 Task: Check all the Calendly integrations.
Action: Mouse moved to (839, 78)
Screenshot: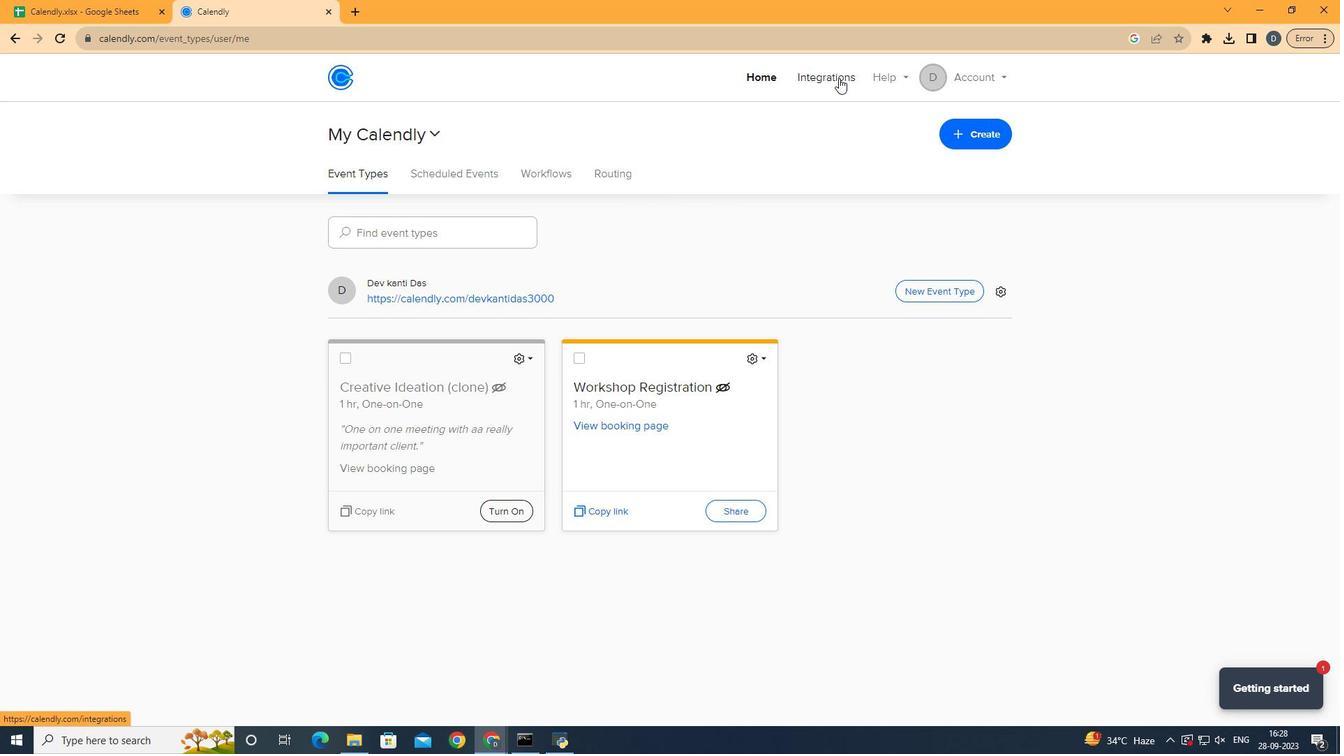 
Action: Mouse pressed left at (839, 78)
Screenshot: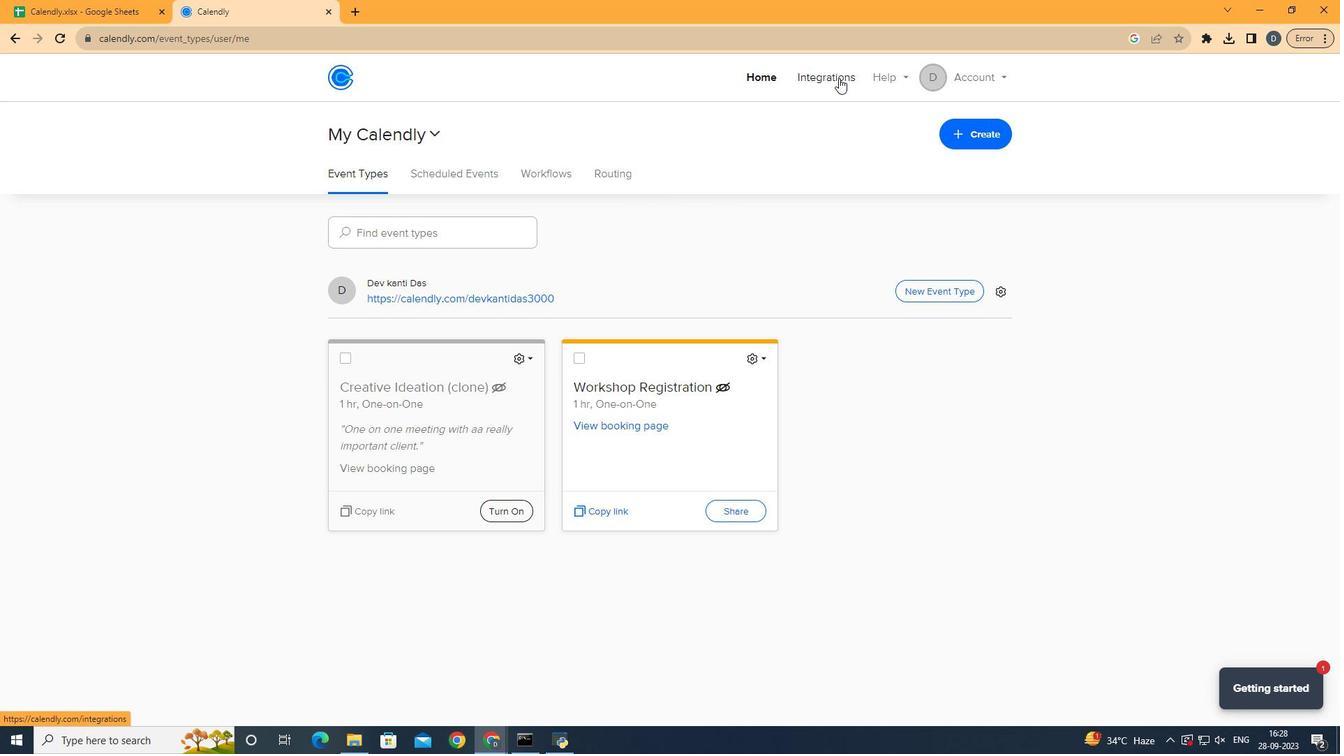
Action: Mouse moved to (497, 386)
Screenshot: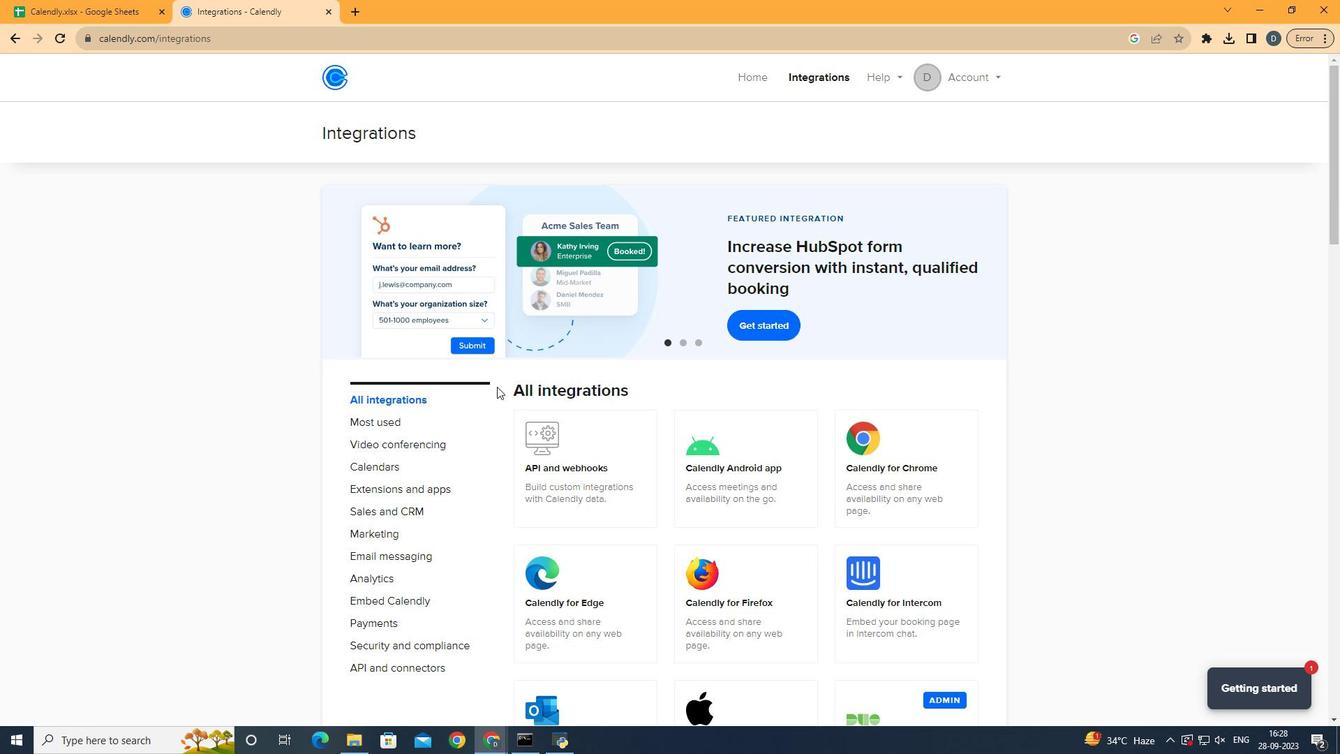 
Action: Mouse scrolled (497, 386) with delta (0, 0)
Screenshot: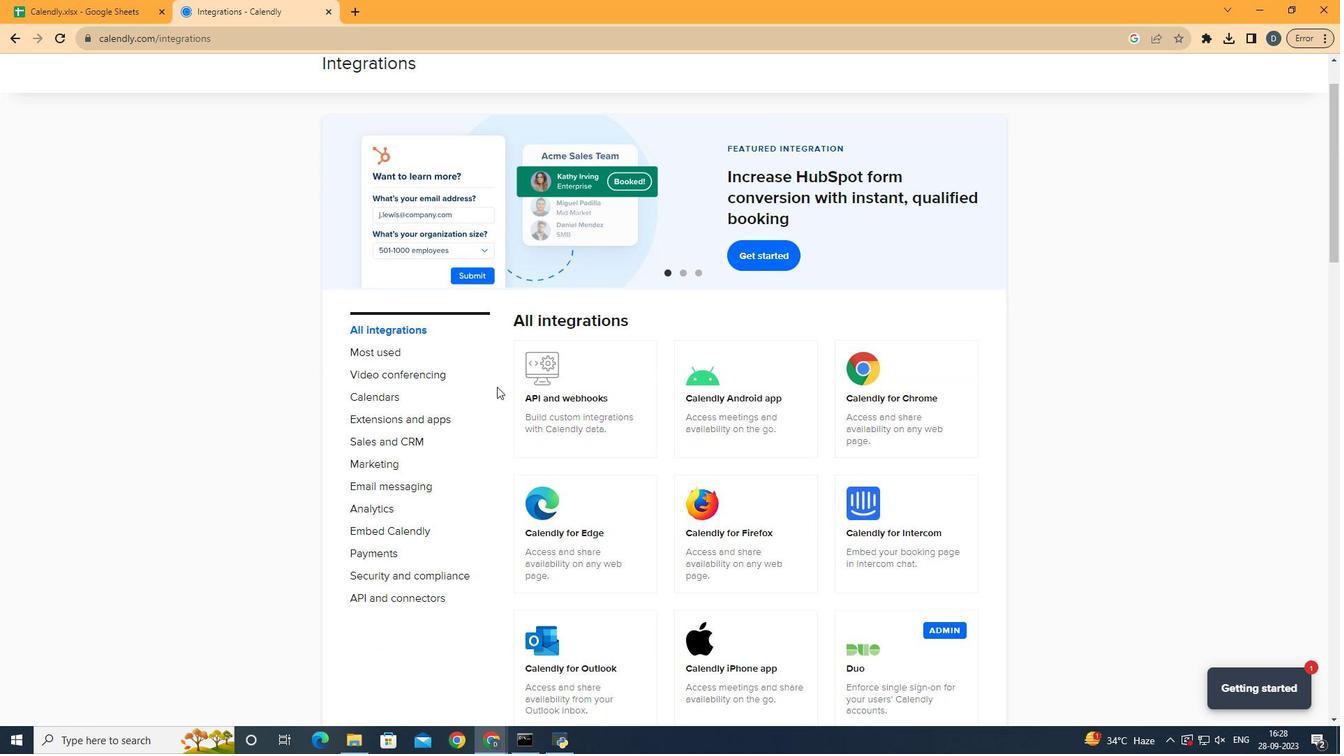 
Action: Mouse moved to (679, 354)
Screenshot: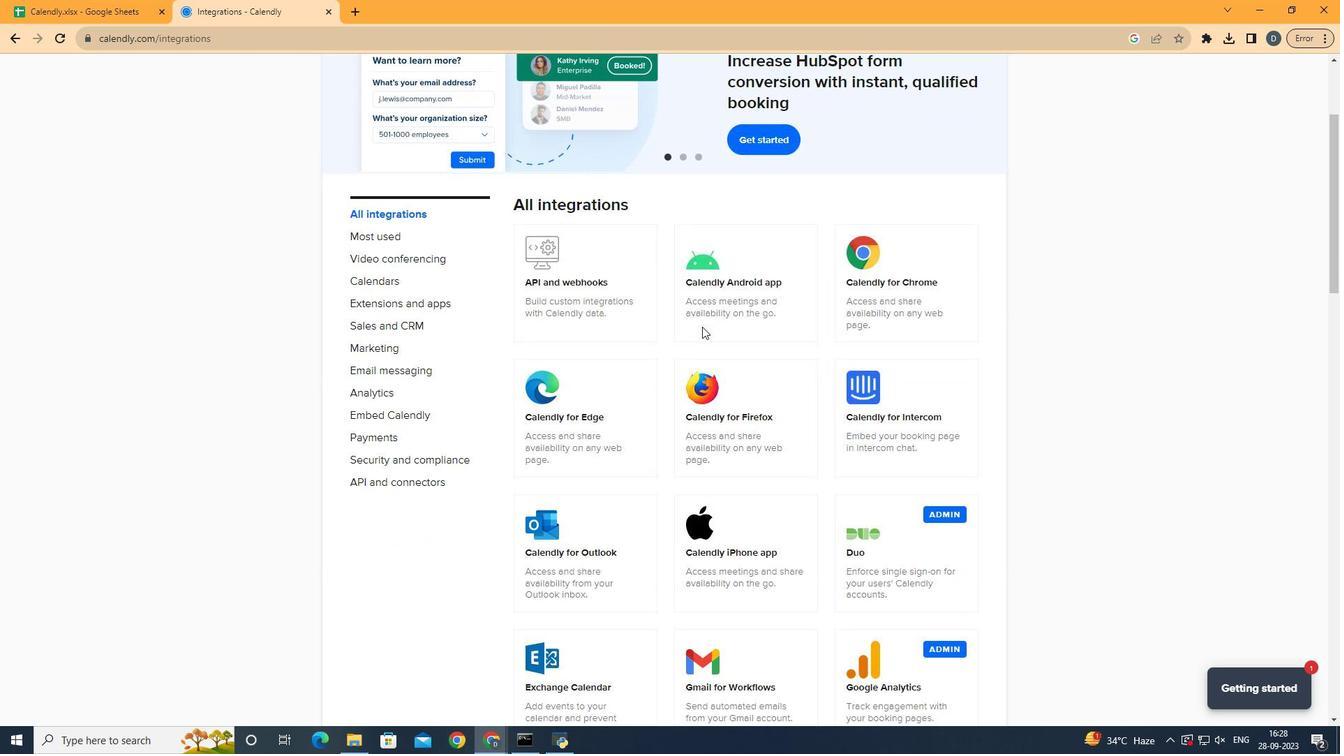 
Action: Mouse scrolled (679, 354) with delta (0, 0)
Screenshot: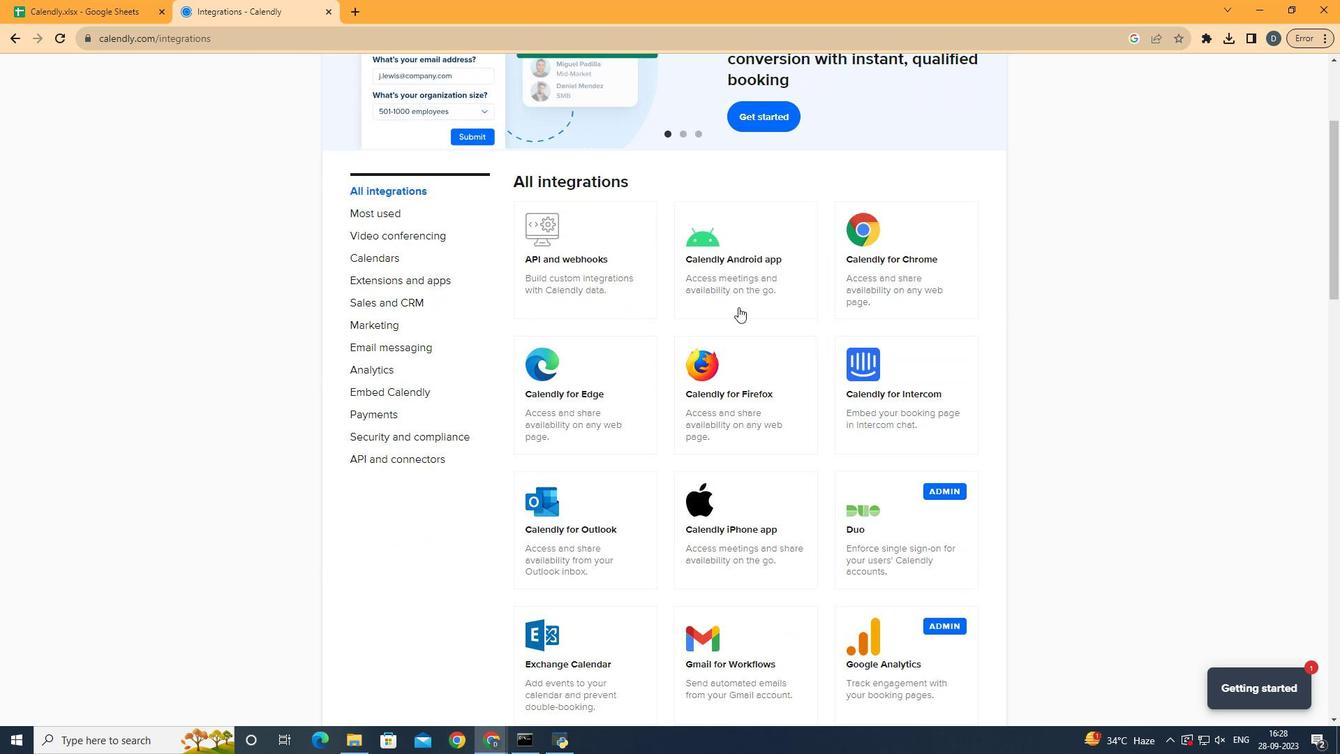 
Action: Mouse moved to (681, 352)
Screenshot: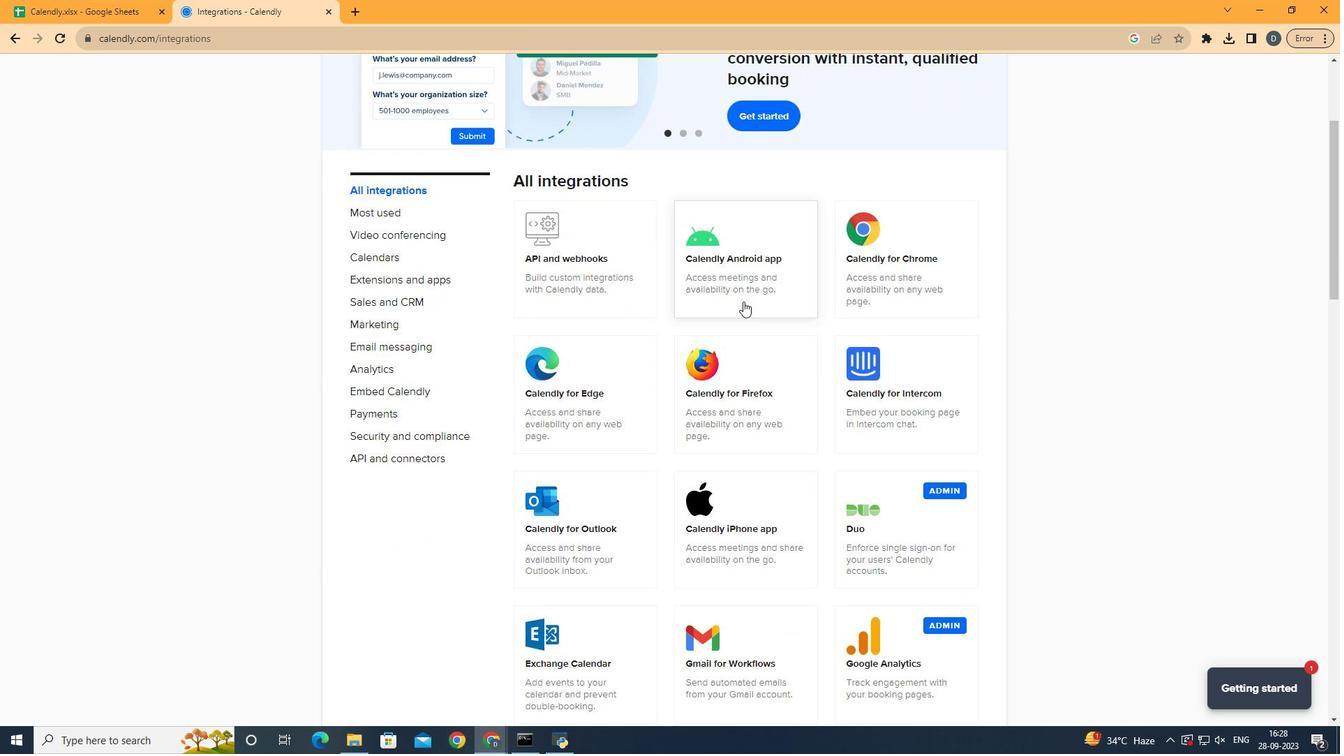
Action: Mouse scrolled (681, 351) with delta (0, 0)
Screenshot: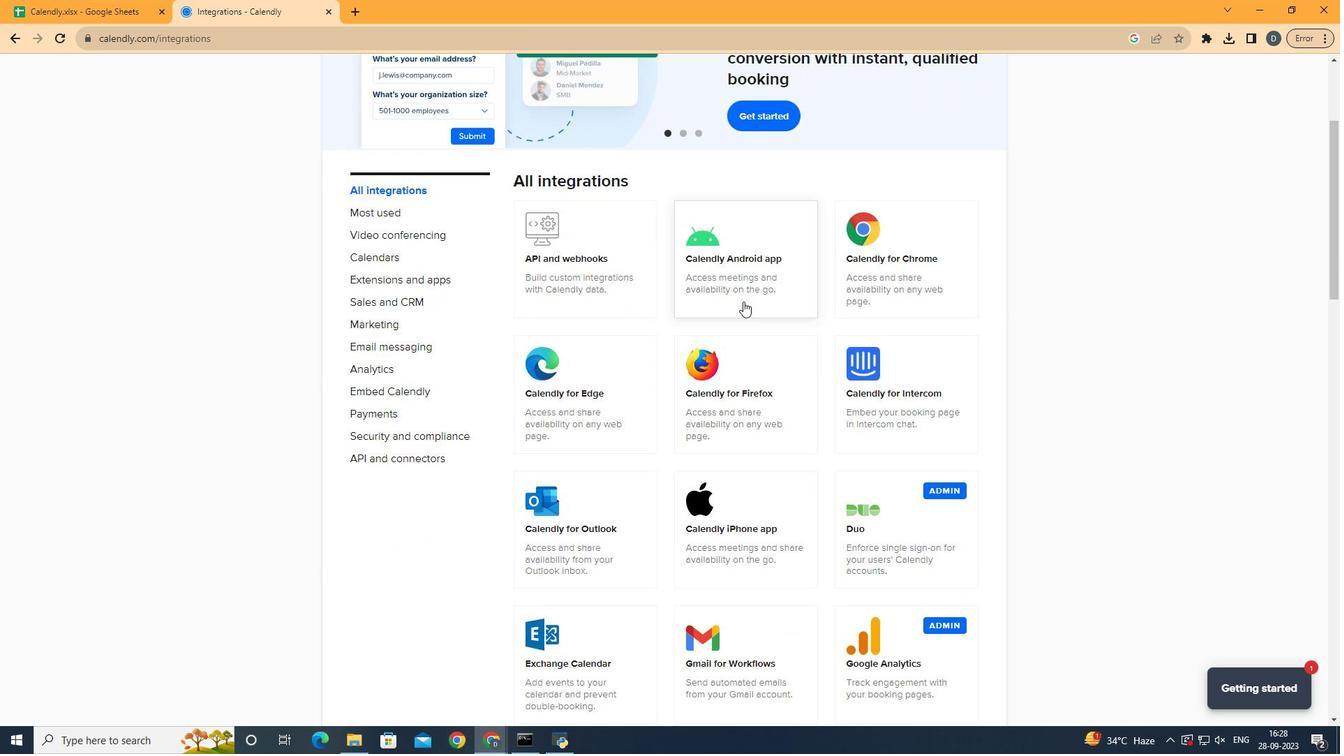 
Action: Mouse moved to (772, 276)
Screenshot: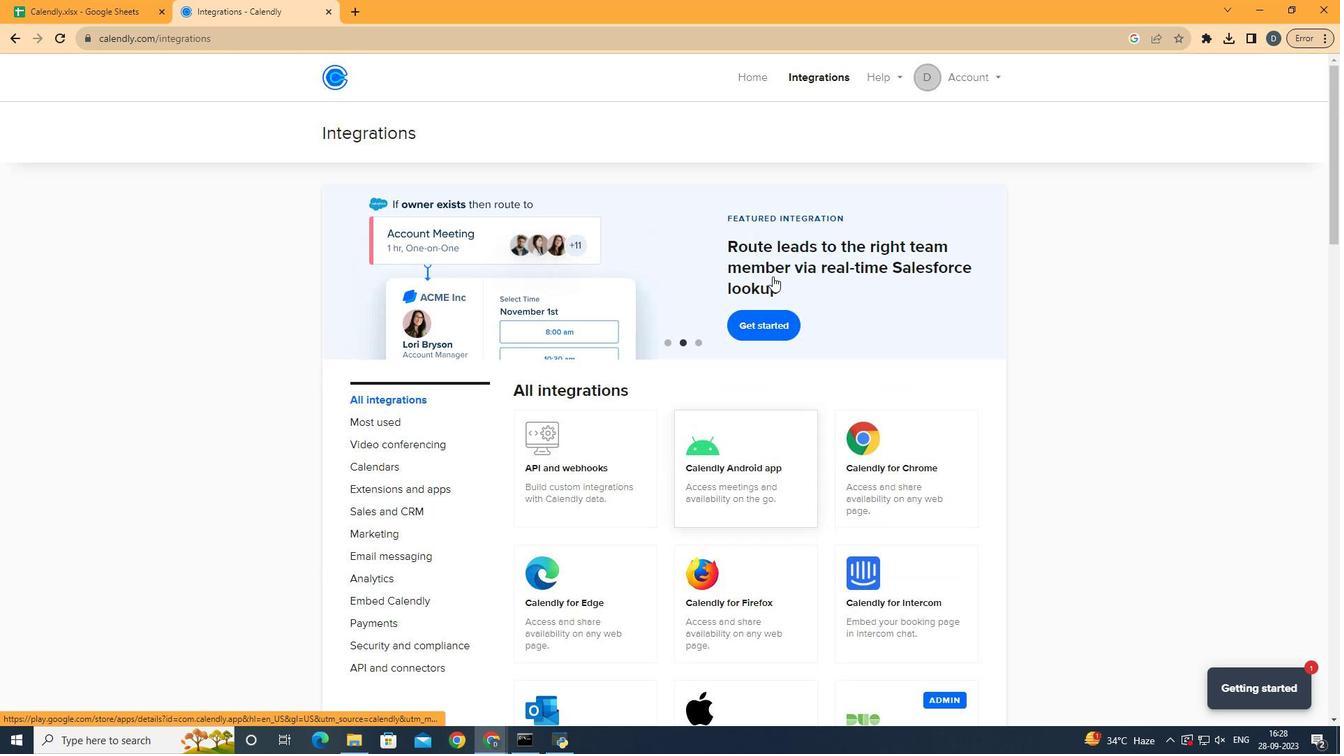
Action: Mouse scrolled (772, 277) with delta (0, 0)
Screenshot: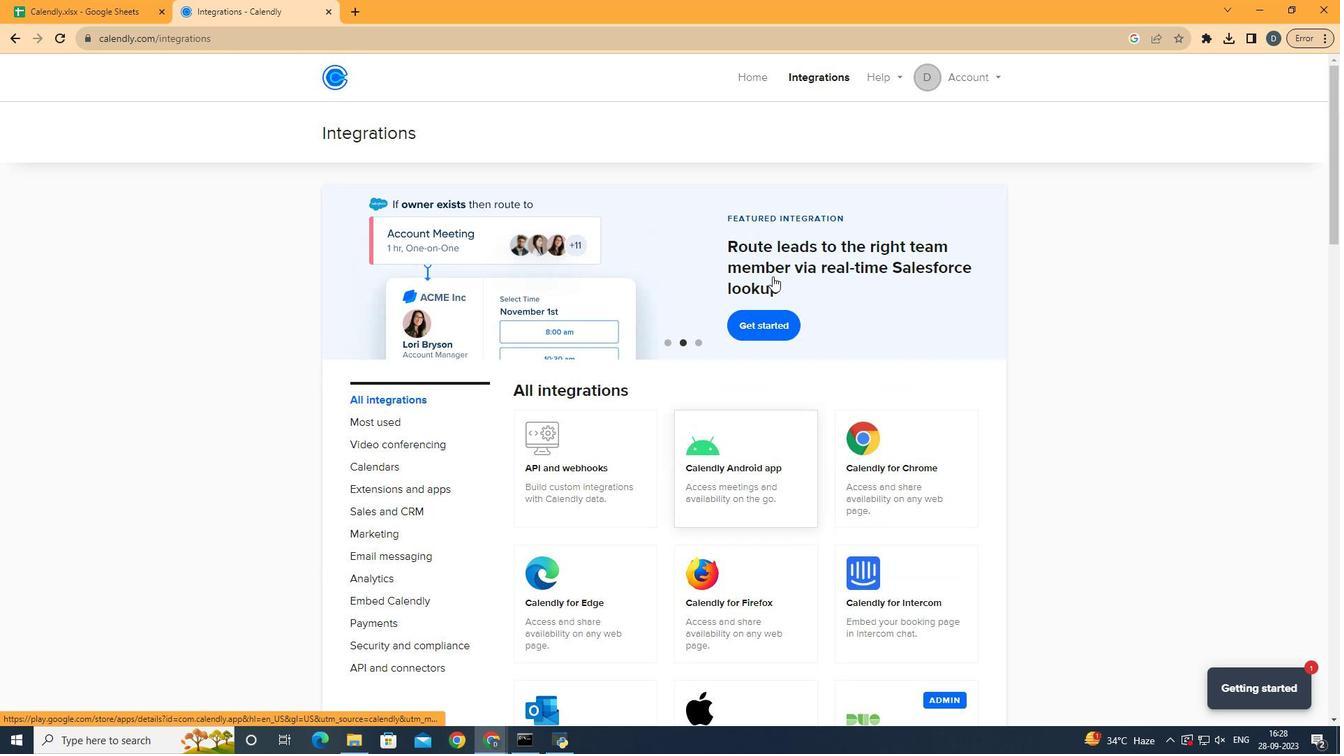 
Action: Mouse scrolled (772, 277) with delta (0, 0)
Screenshot: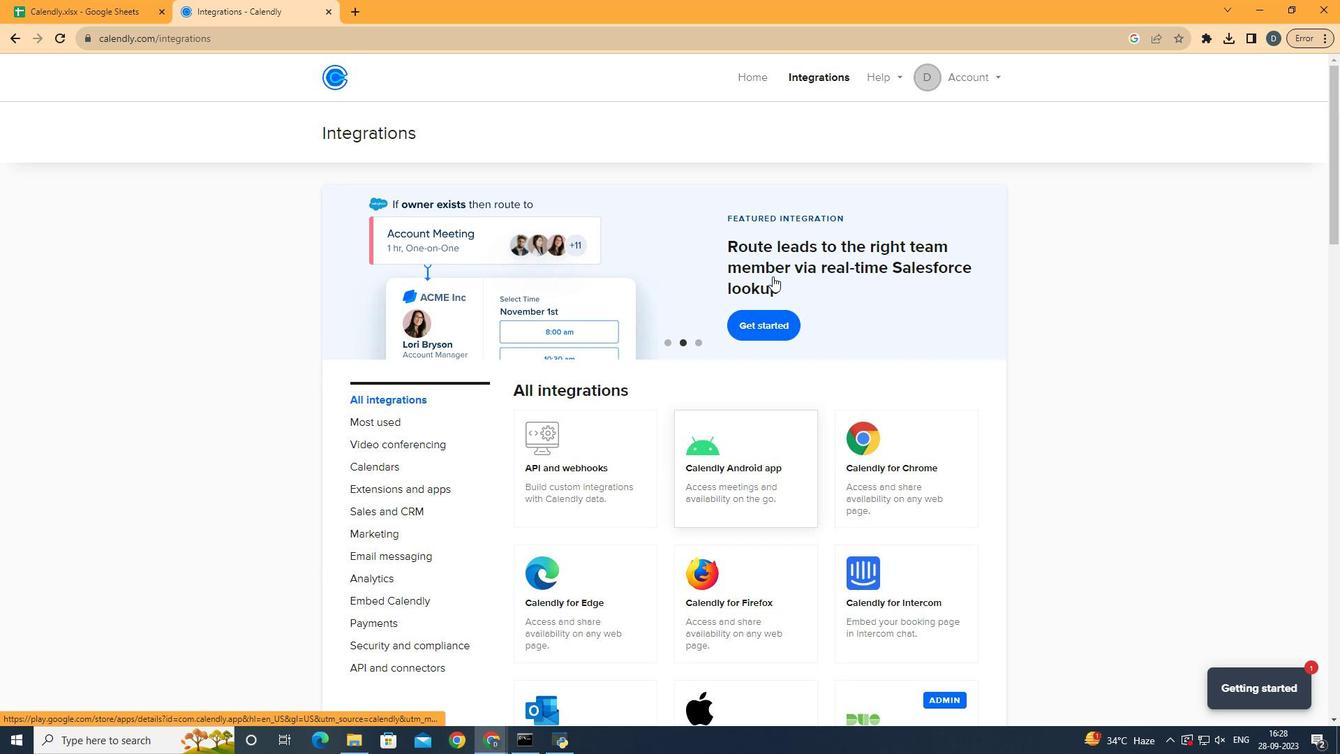 
Action: Mouse scrolled (772, 277) with delta (0, 0)
Screenshot: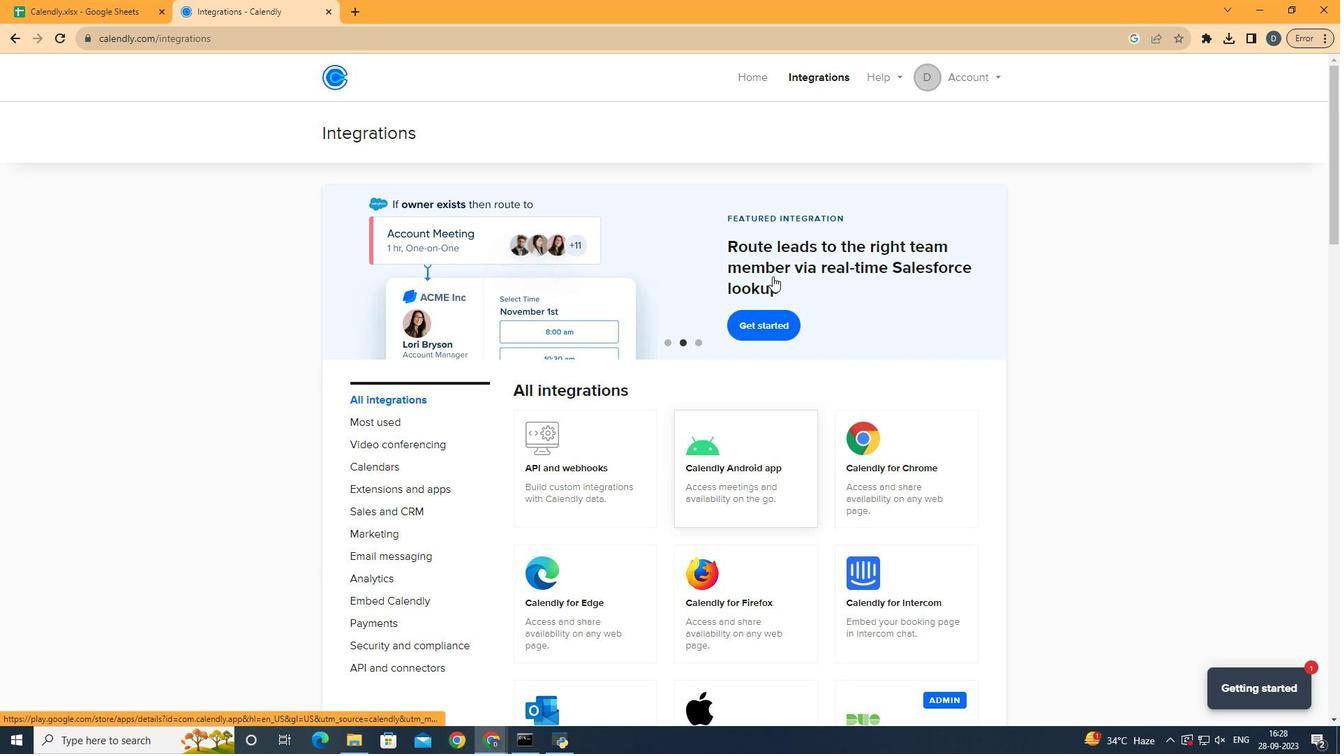 
Action: Mouse moved to (419, 404)
Screenshot: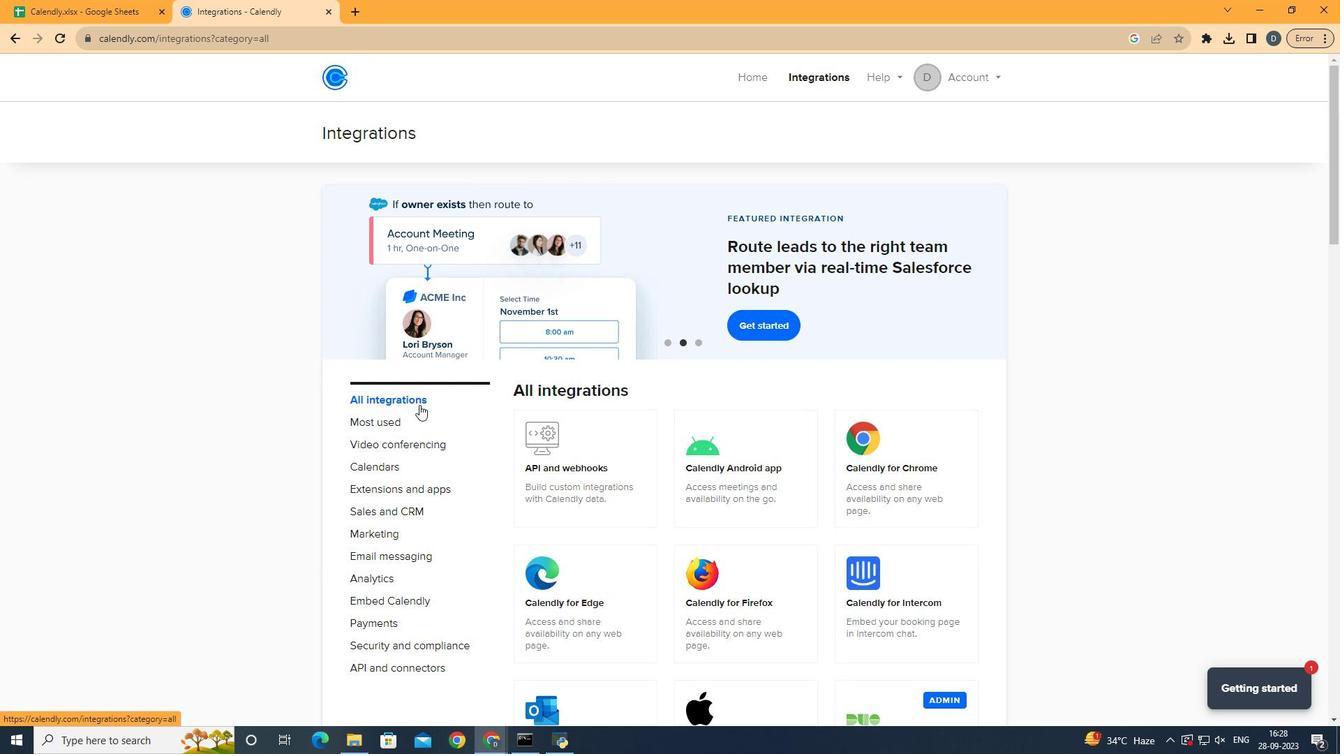 
Action: Mouse pressed left at (419, 404)
Screenshot: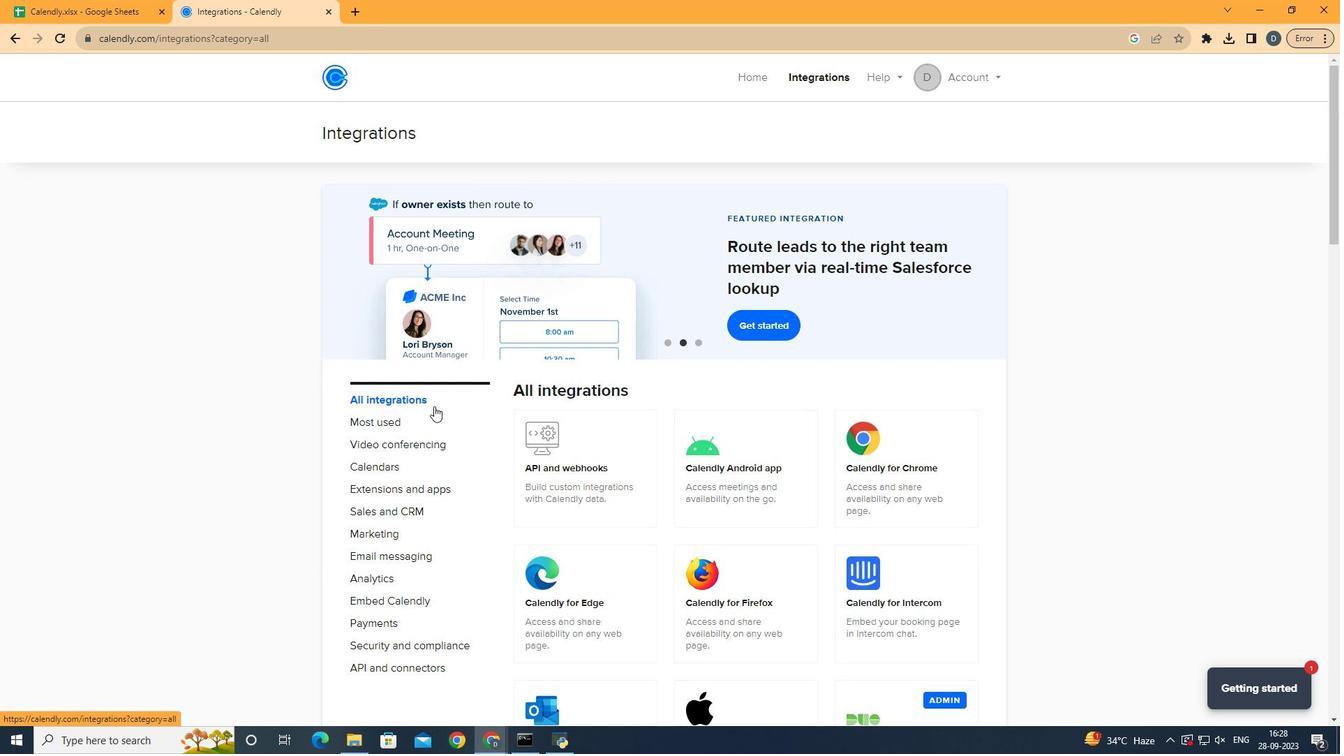 
Action: Mouse moved to (698, 310)
Screenshot: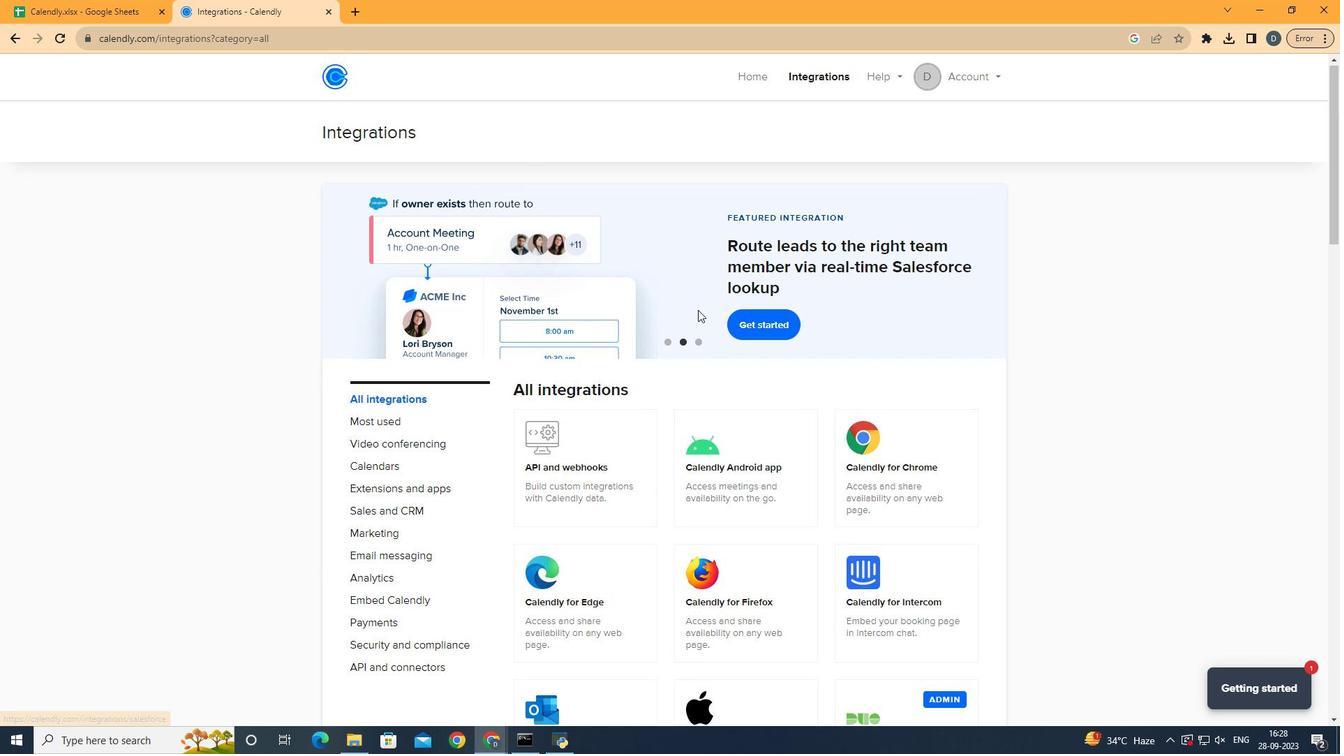 
Action: Mouse scrolled (698, 309) with delta (0, 0)
Screenshot: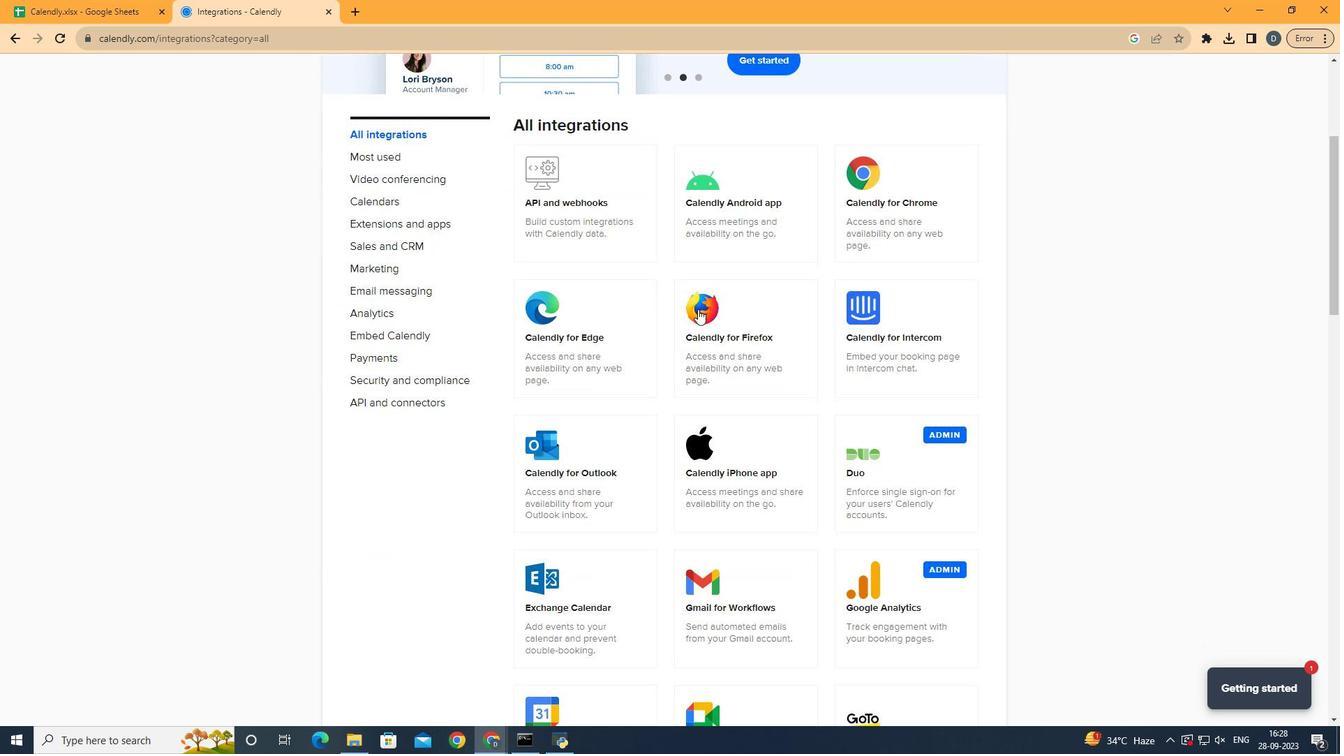 
Action: Mouse scrolled (698, 309) with delta (0, 0)
Screenshot: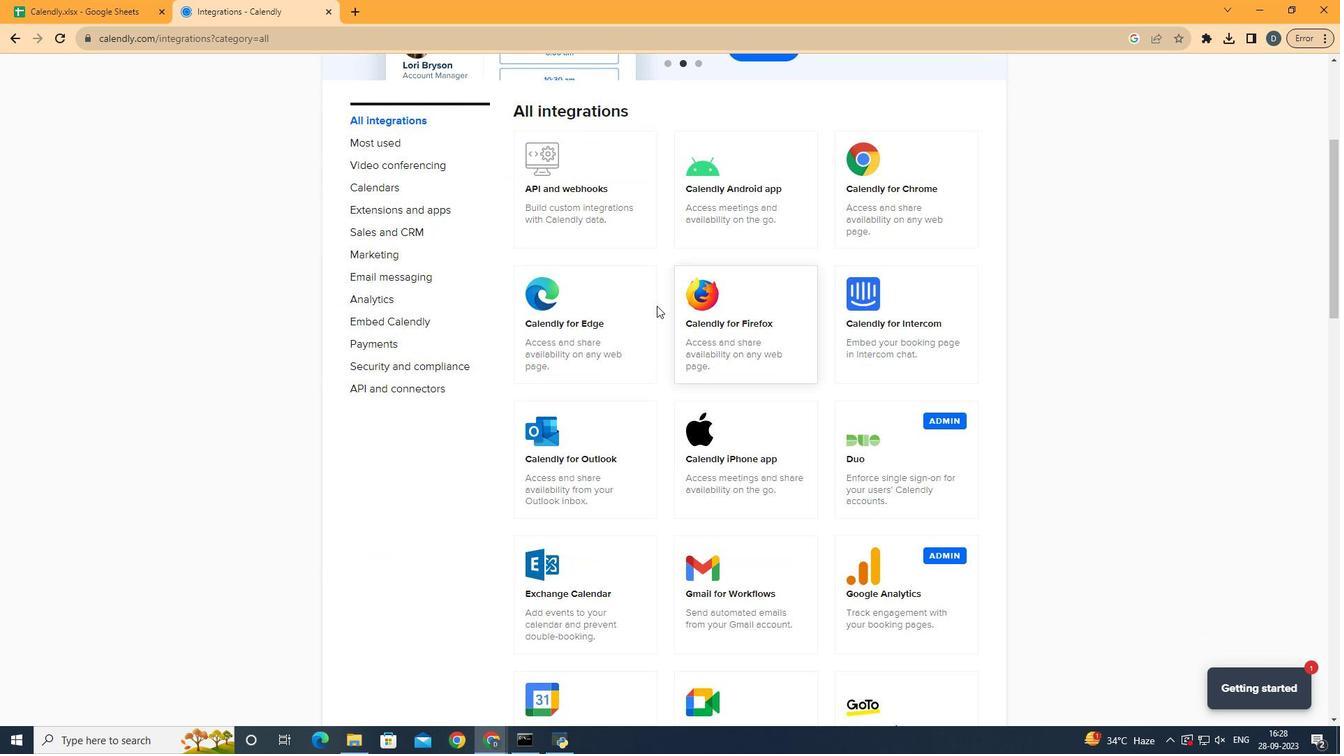 
Action: Mouse scrolled (698, 309) with delta (0, 0)
Screenshot: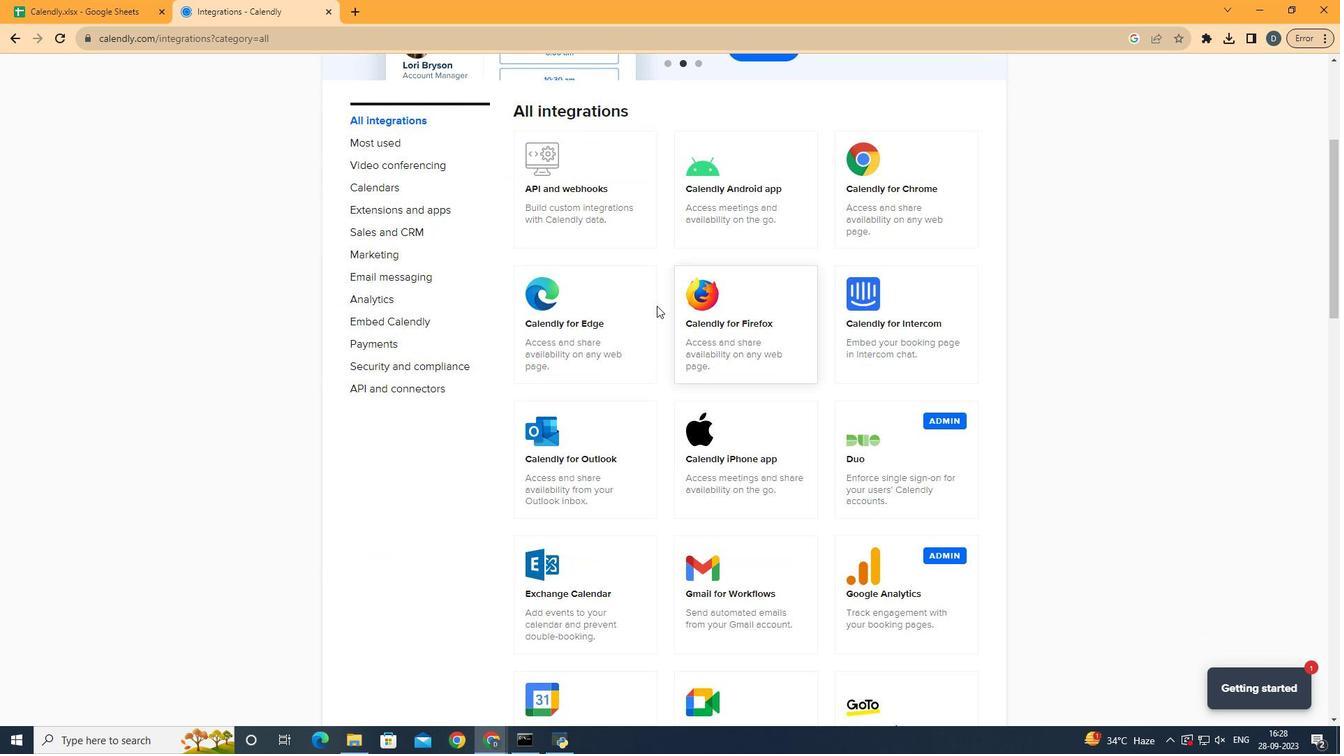 
Action: Mouse scrolled (698, 309) with delta (0, 0)
Screenshot: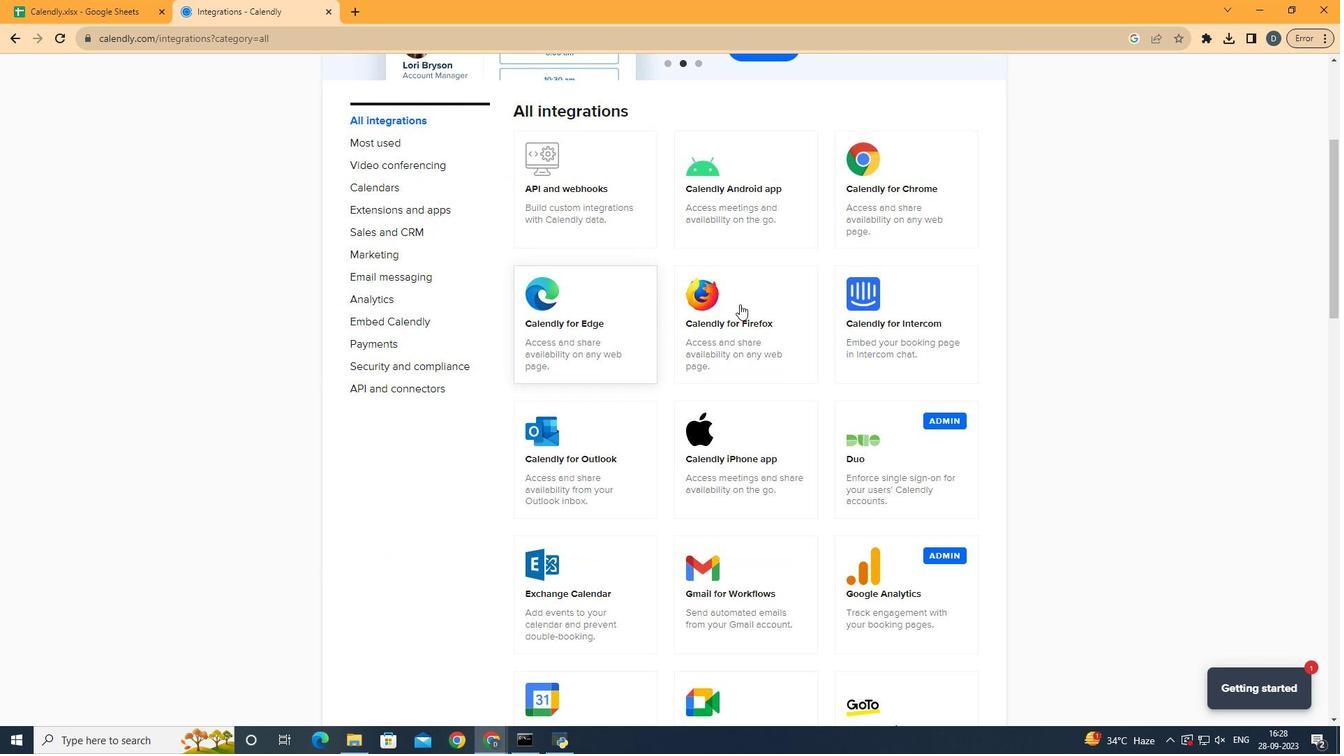 
Action: Mouse moved to (881, 307)
Screenshot: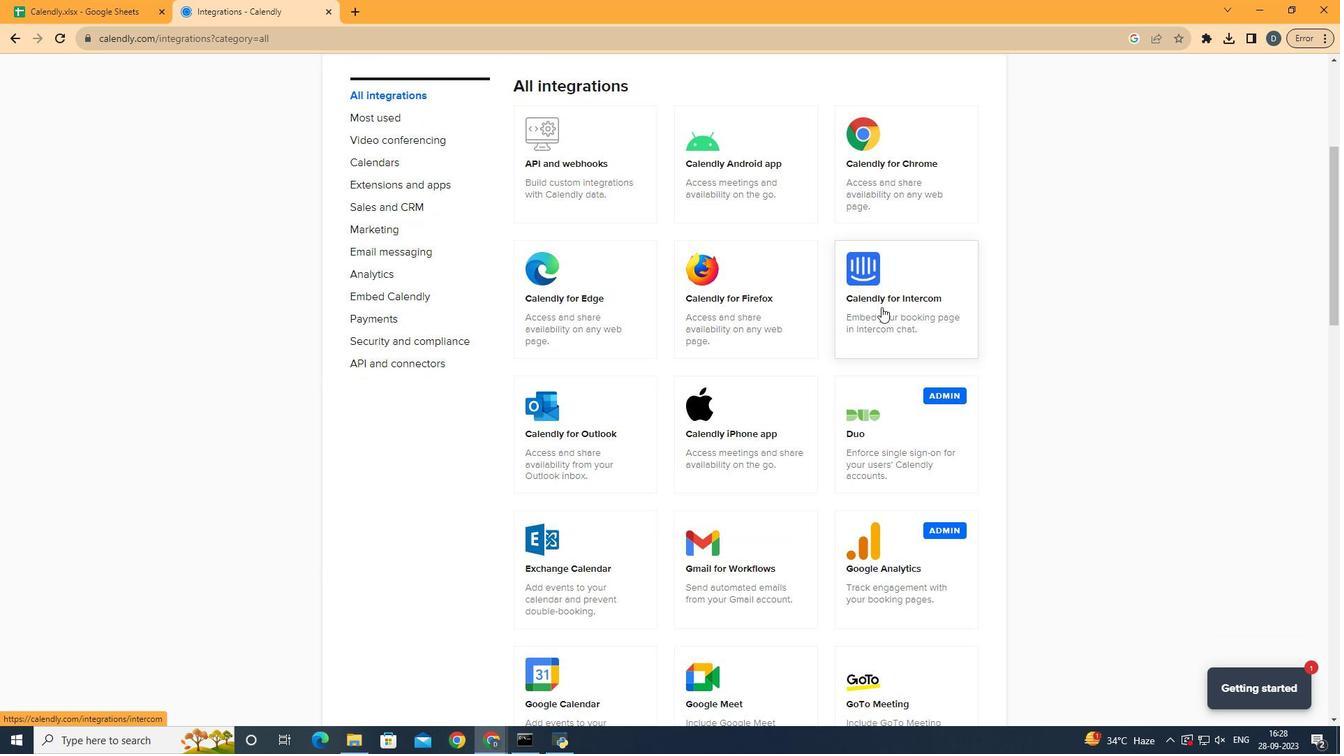 
Action: Mouse scrolled (881, 306) with delta (0, 0)
Screenshot: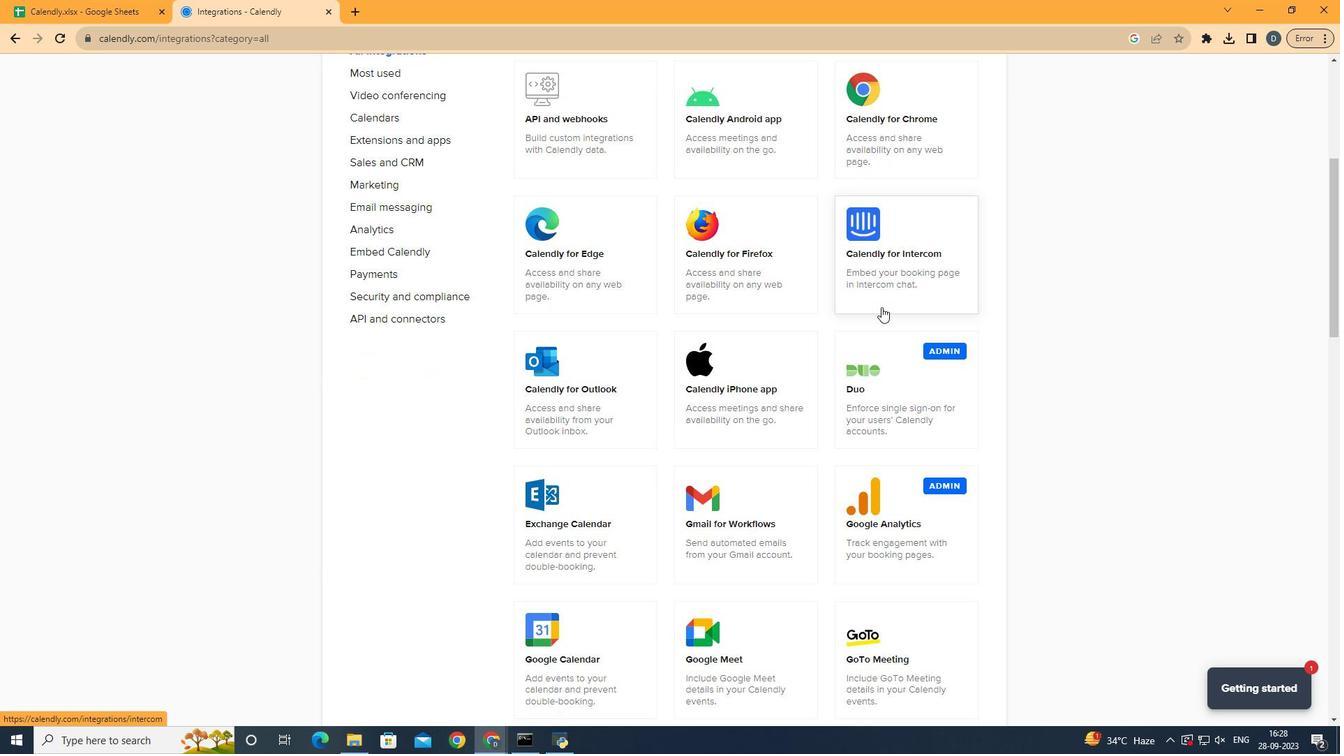 
Action: Mouse scrolled (881, 306) with delta (0, 0)
Screenshot: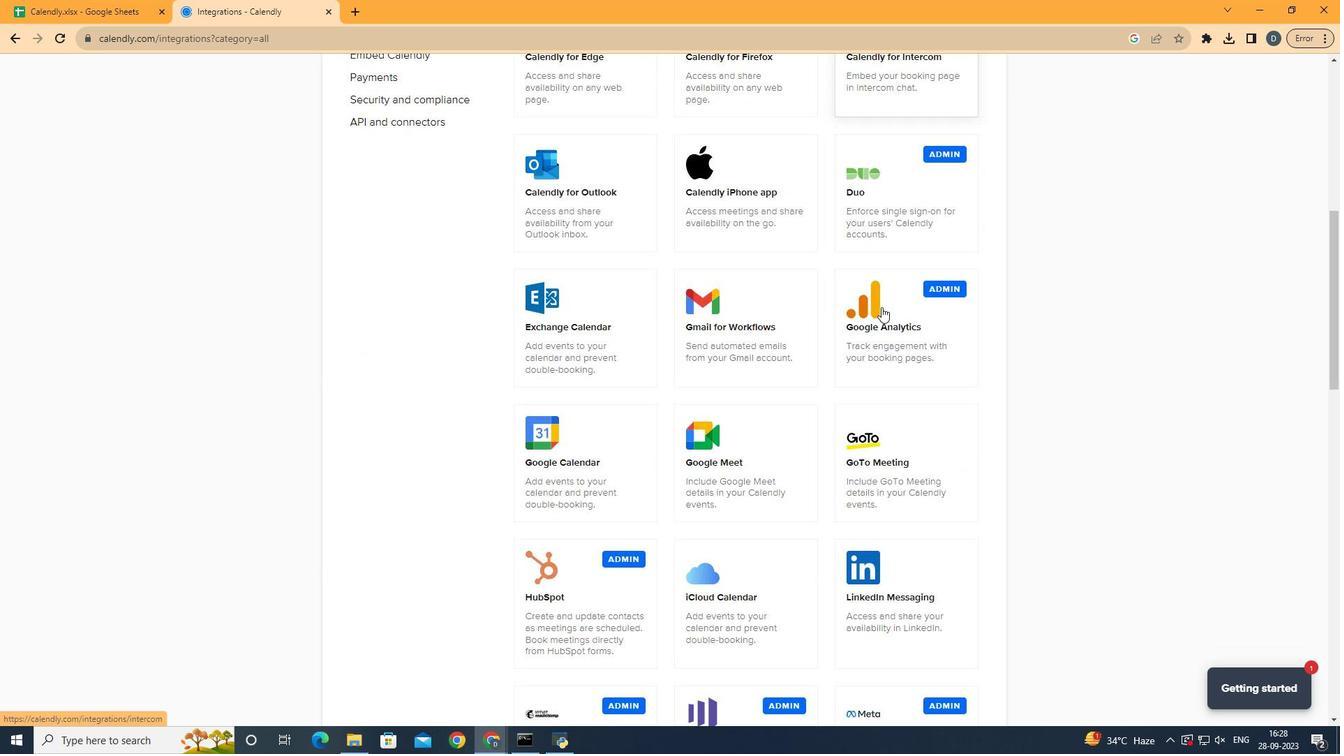 
Action: Mouse scrolled (881, 306) with delta (0, 0)
Screenshot: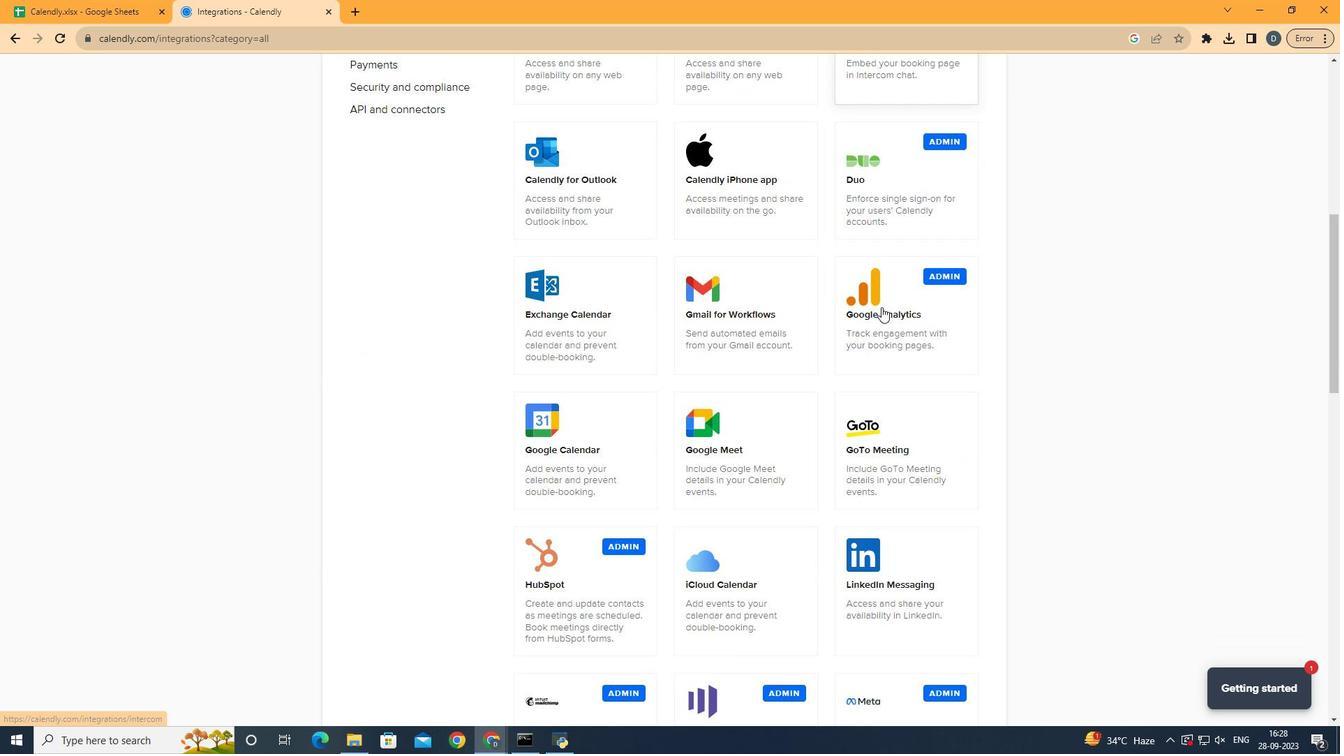 
Action: Mouse scrolled (881, 306) with delta (0, 0)
Screenshot: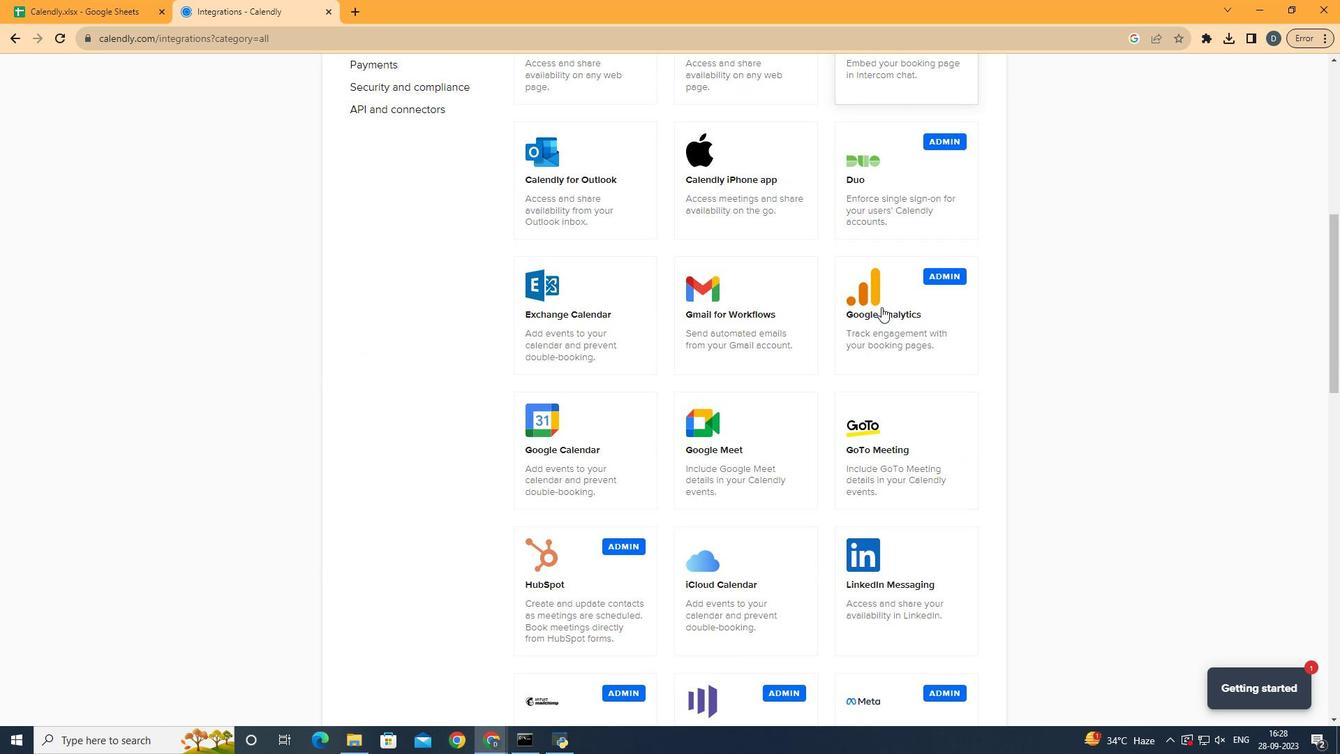 
Action: Mouse scrolled (881, 306) with delta (0, 0)
Screenshot: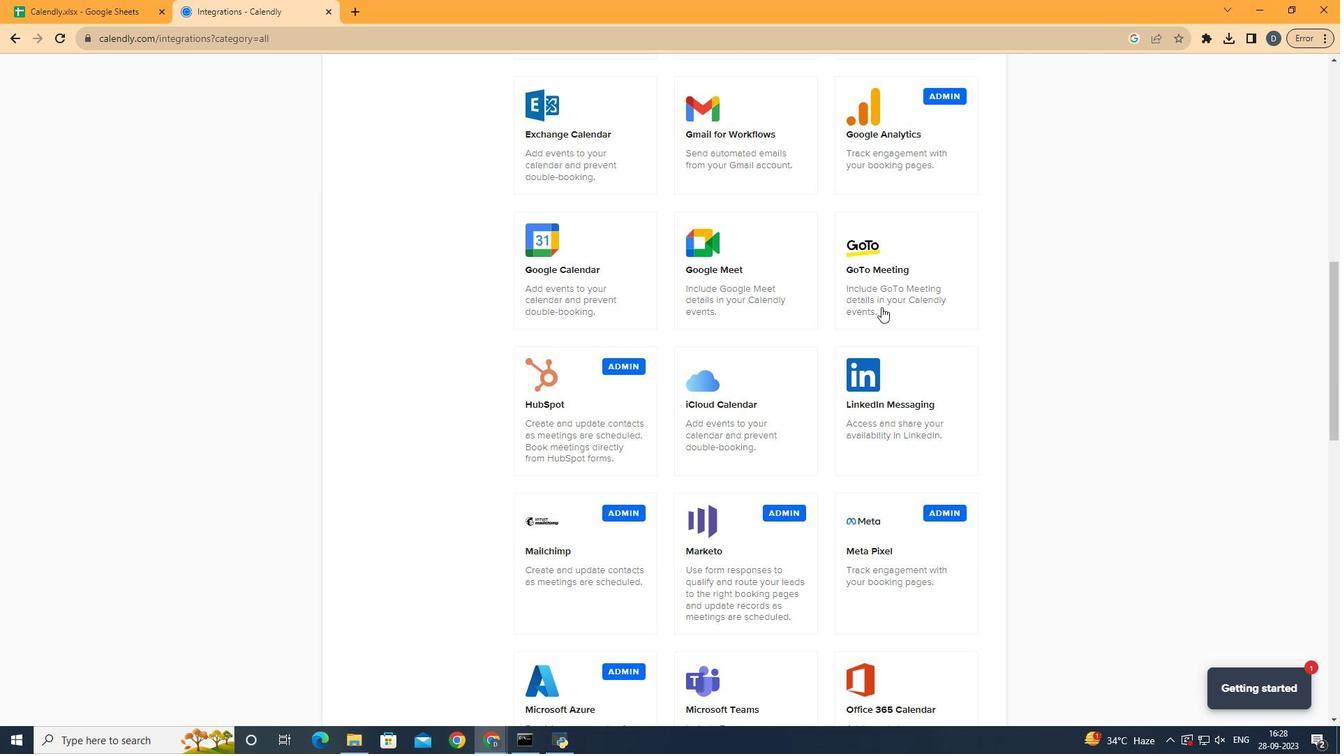 
Action: Mouse scrolled (881, 306) with delta (0, 0)
Screenshot: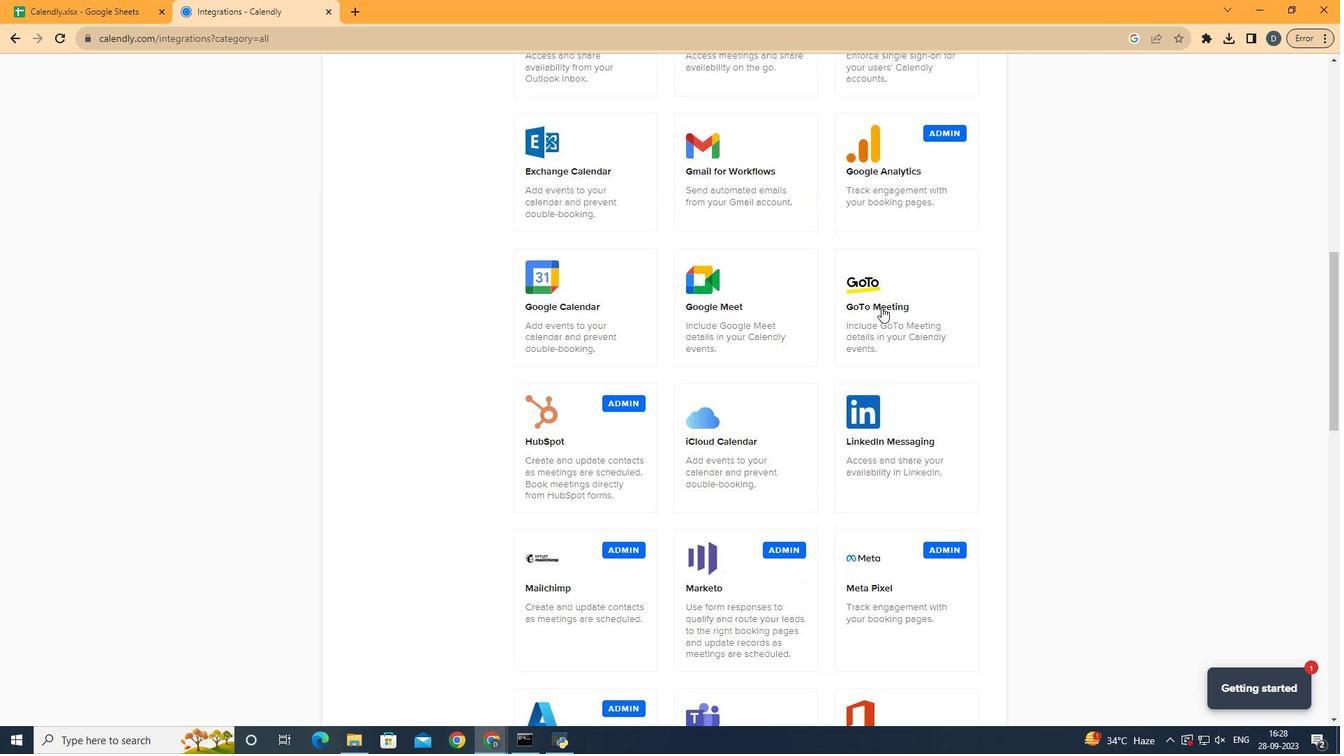 
Action: Mouse scrolled (881, 306) with delta (0, 0)
Screenshot: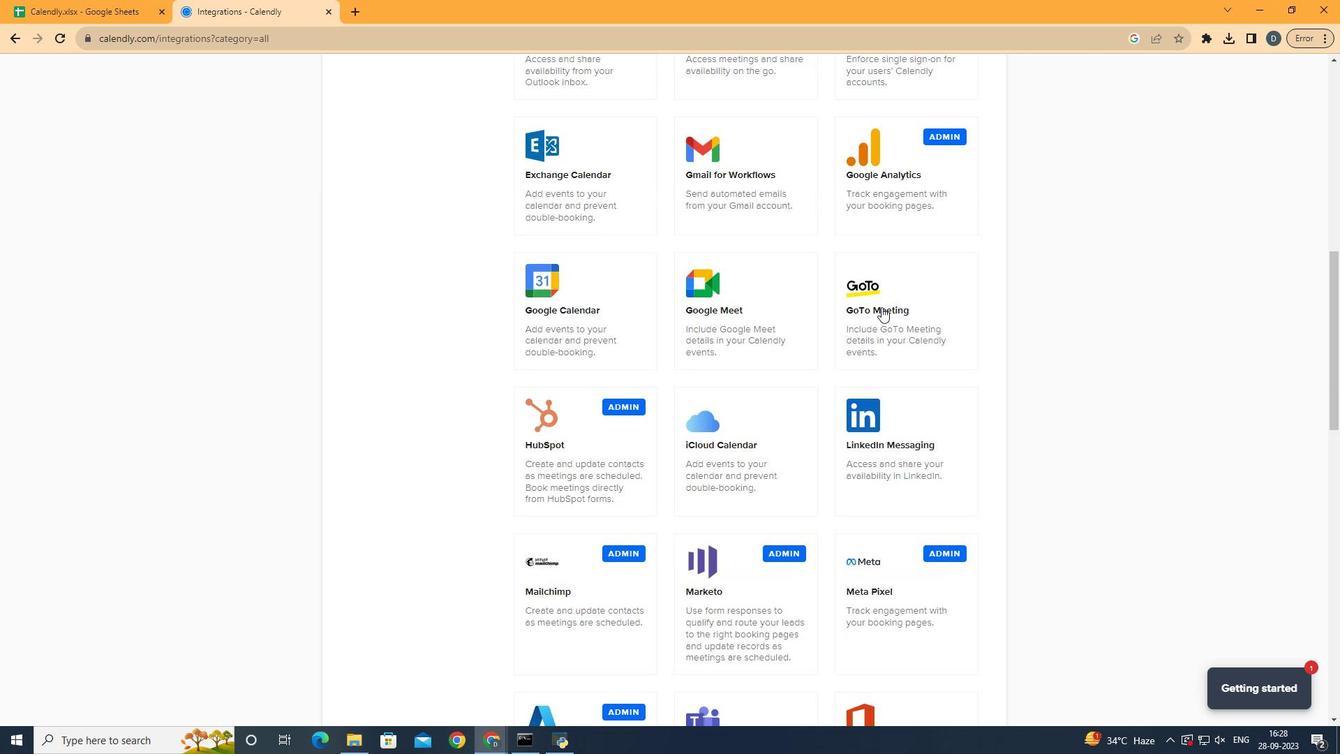 
Action: Mouse scrolled (881, 307) with delta (0, 0)
Screenshot: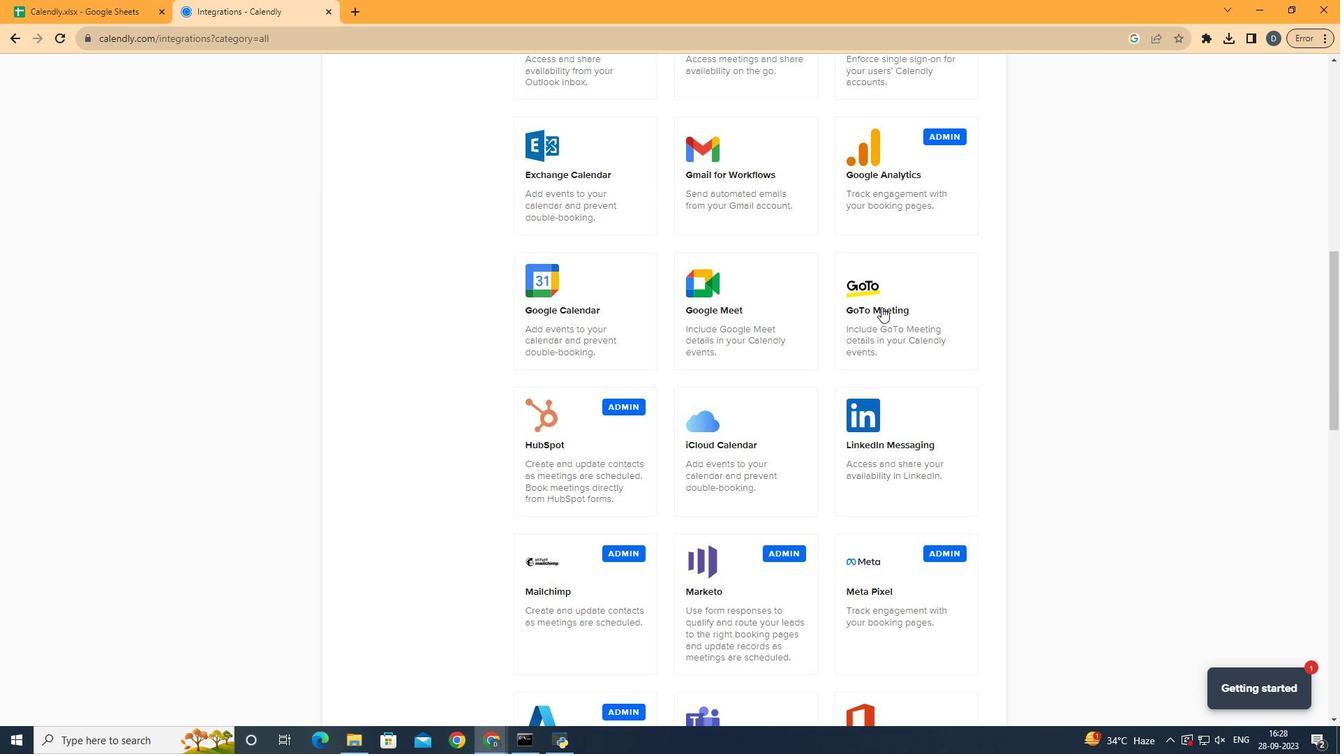 
Action: Mouse scrolled (881, 306) with delta (0, 0)
Screenshot: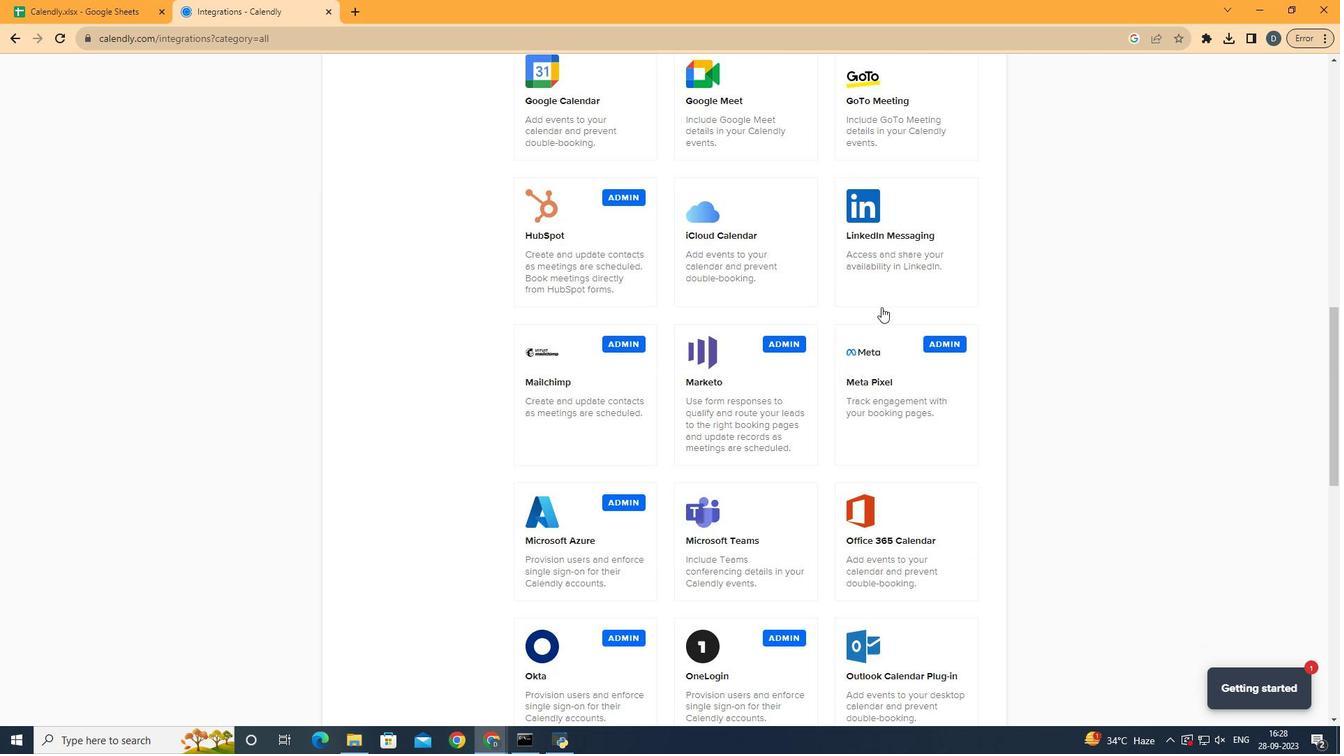 
Action: Mouse scrolled (881, 306) with delta (0, 0)
Screenshot: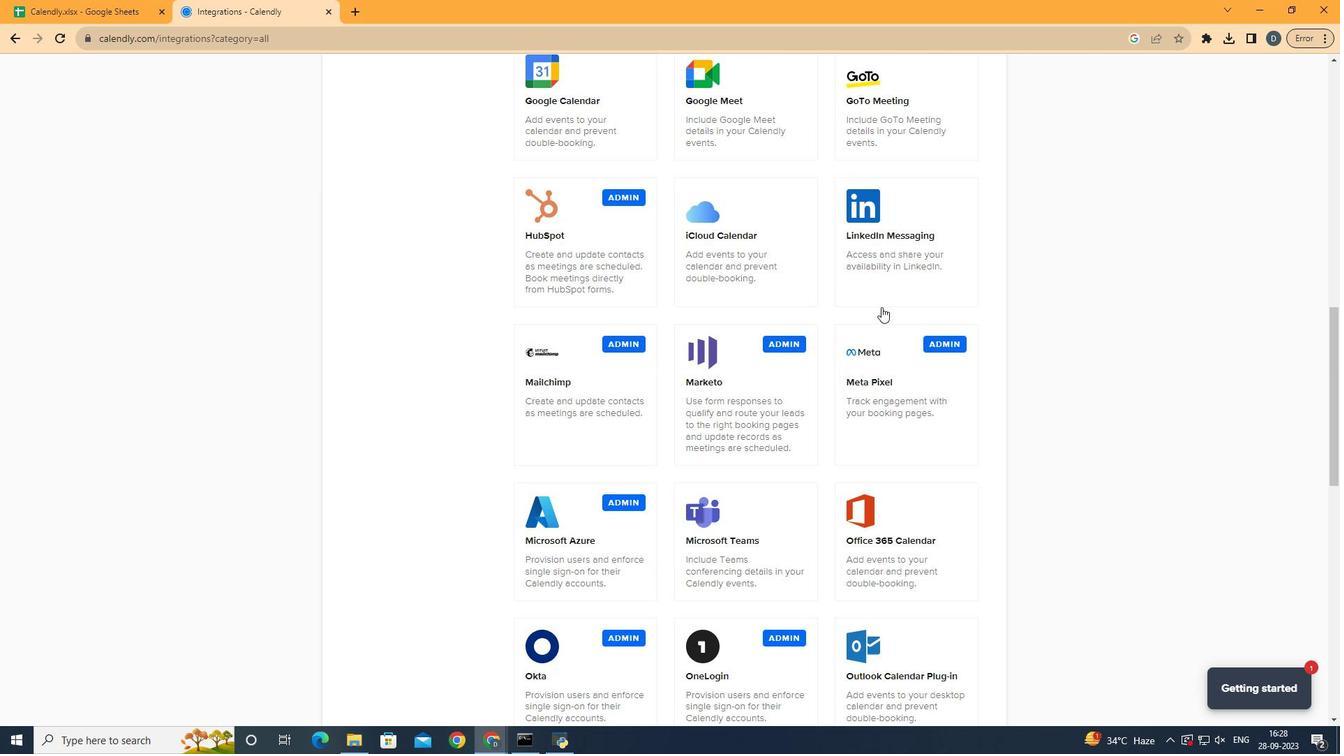 
Action: Mouse scrolled (881, 306) with delta (0, 0)
Screenshot: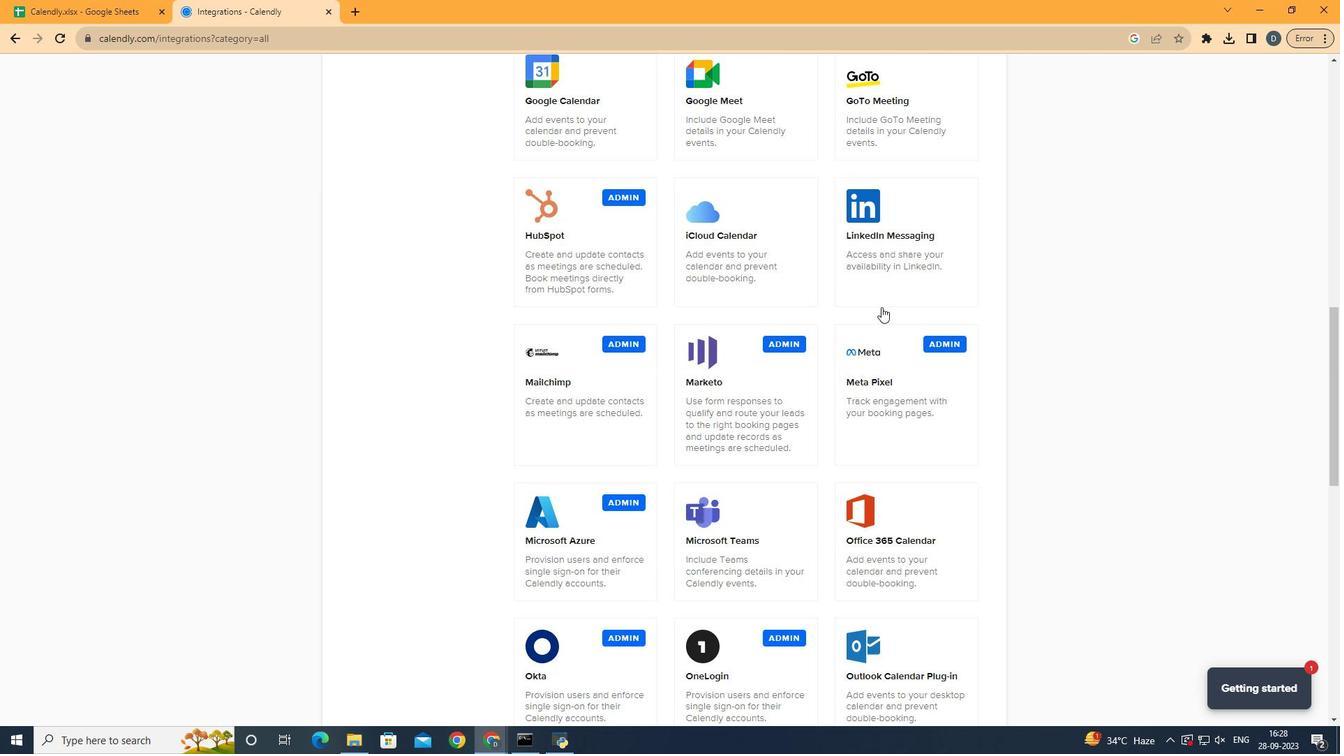 
Action: Mouse scrolled (881, 306) with delta (0, 0)
Screenshot: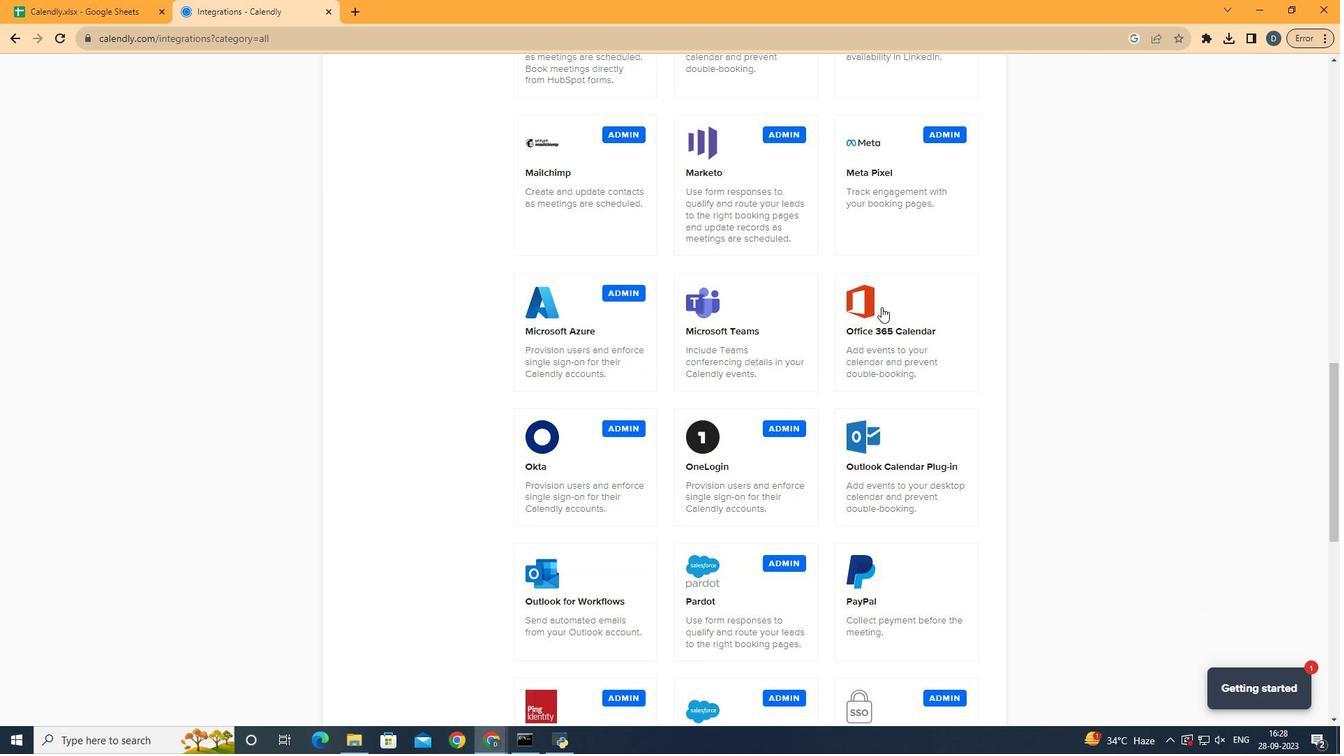 
Action: Mouse scrolled (881, 306) with delta (0, 0)
Screenshot: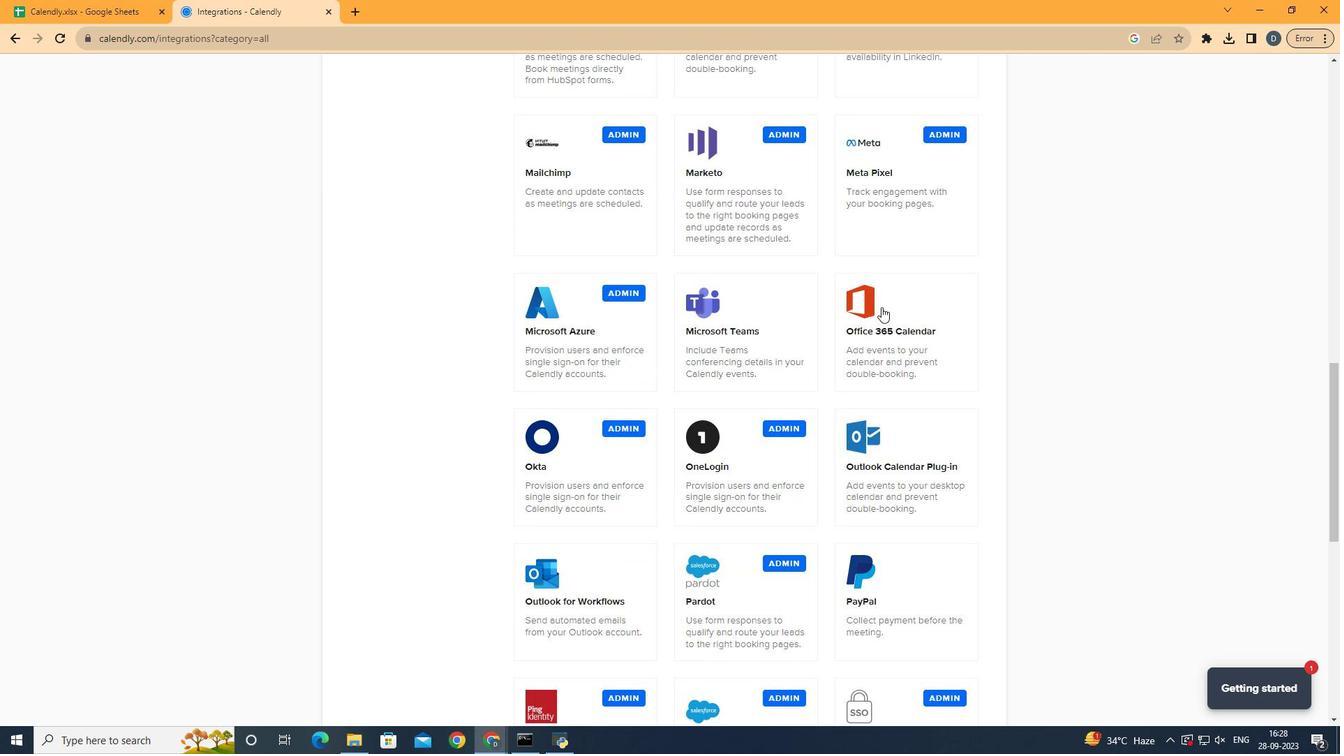
Action: Mouse scrolled (881, 306) with delta (0, 0)
Screenshot: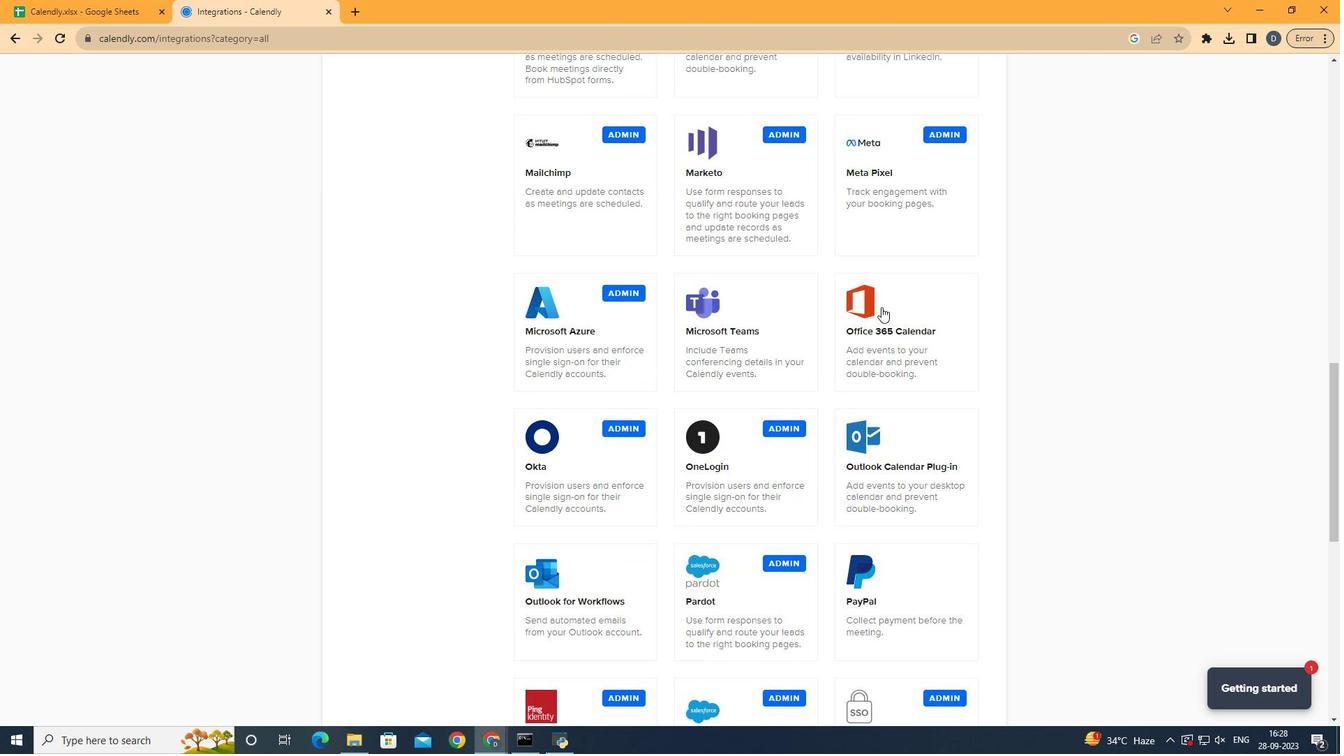 
Action: Mouse scrolled (881, 306) with delta (0, 0)
Screenshot: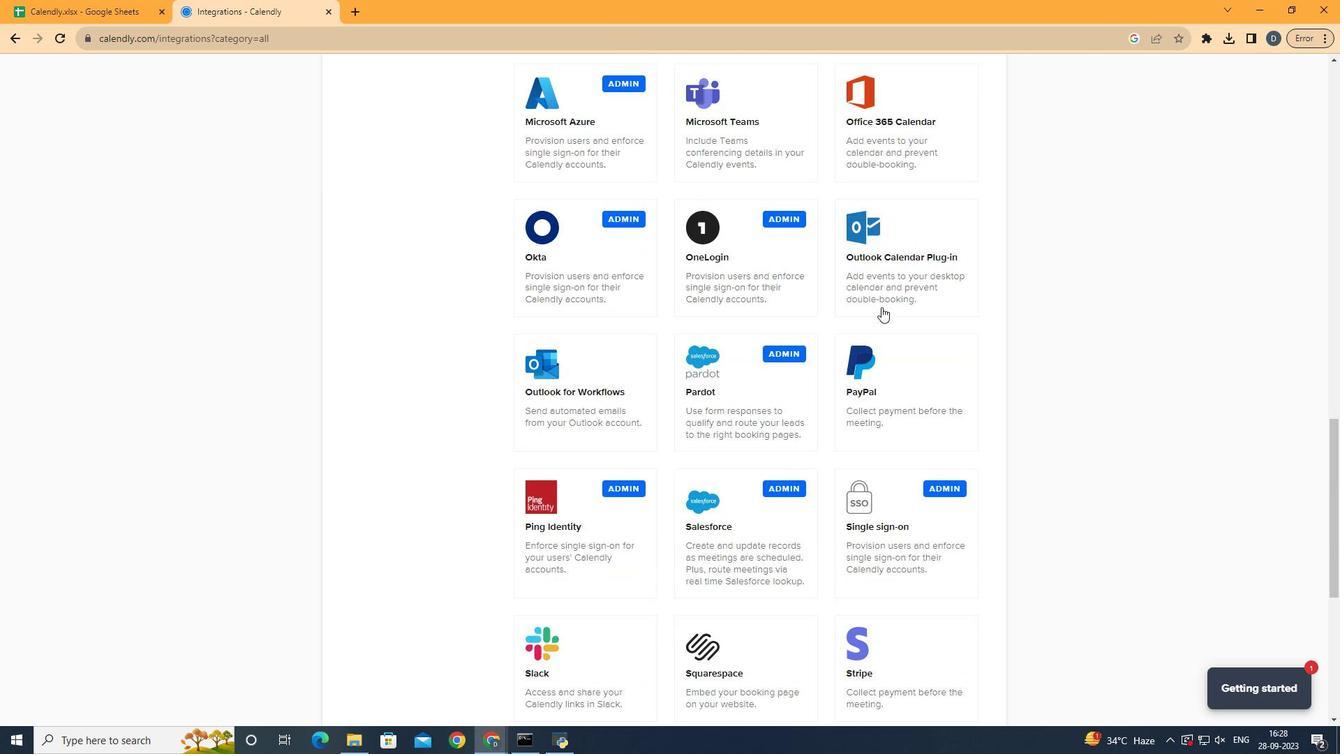 
Action: Mouse scrolled (881, 306) with delta (0, 0)
Screenshot: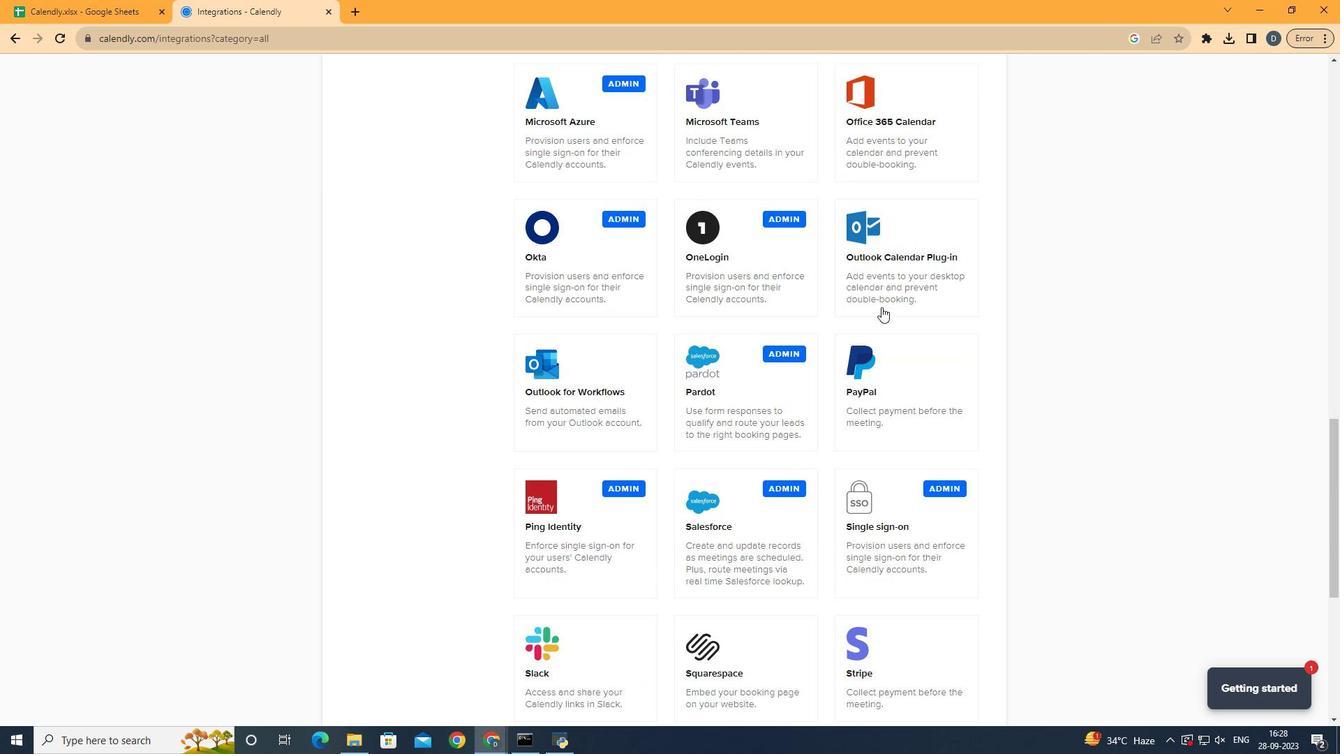 
Action: Mouse scrolled (881, 306) with delta (0, 0)
Screenshot: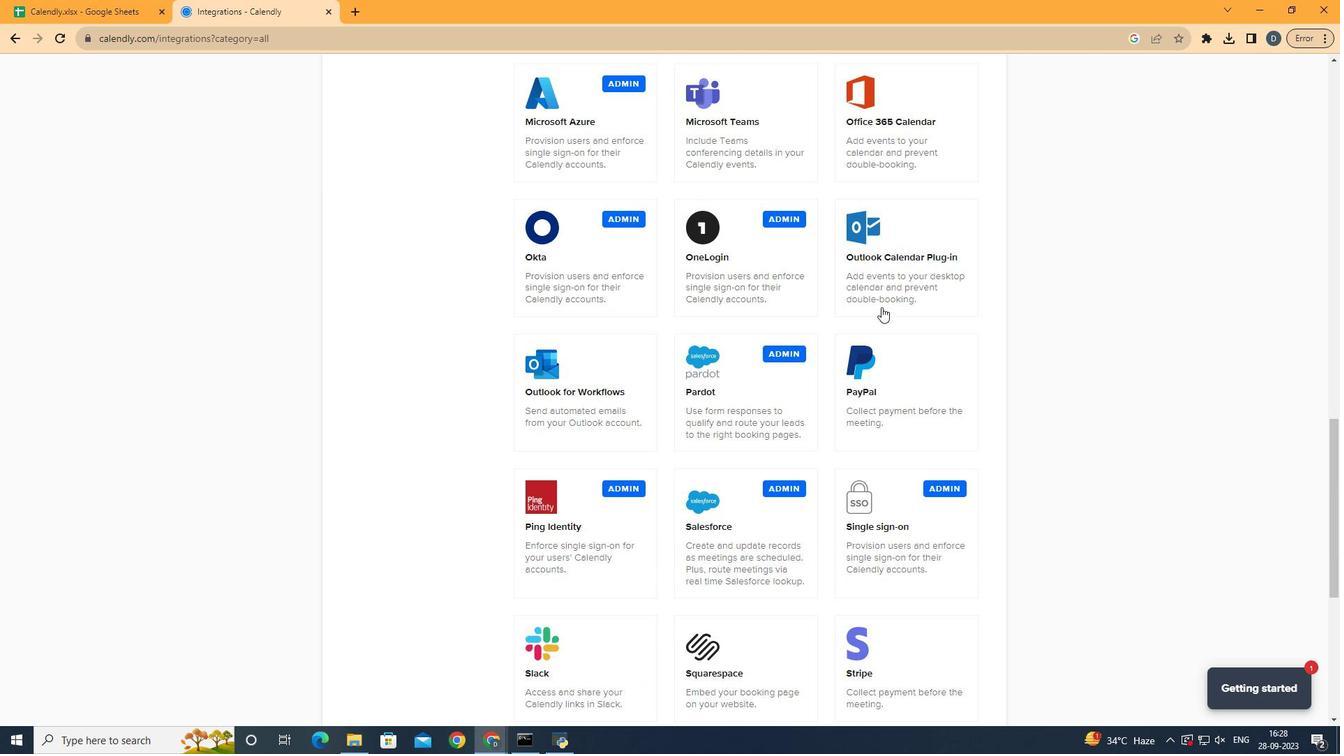 
Action: Mouse scrolled (881, 306) with delta (0, 0)
Screenshot: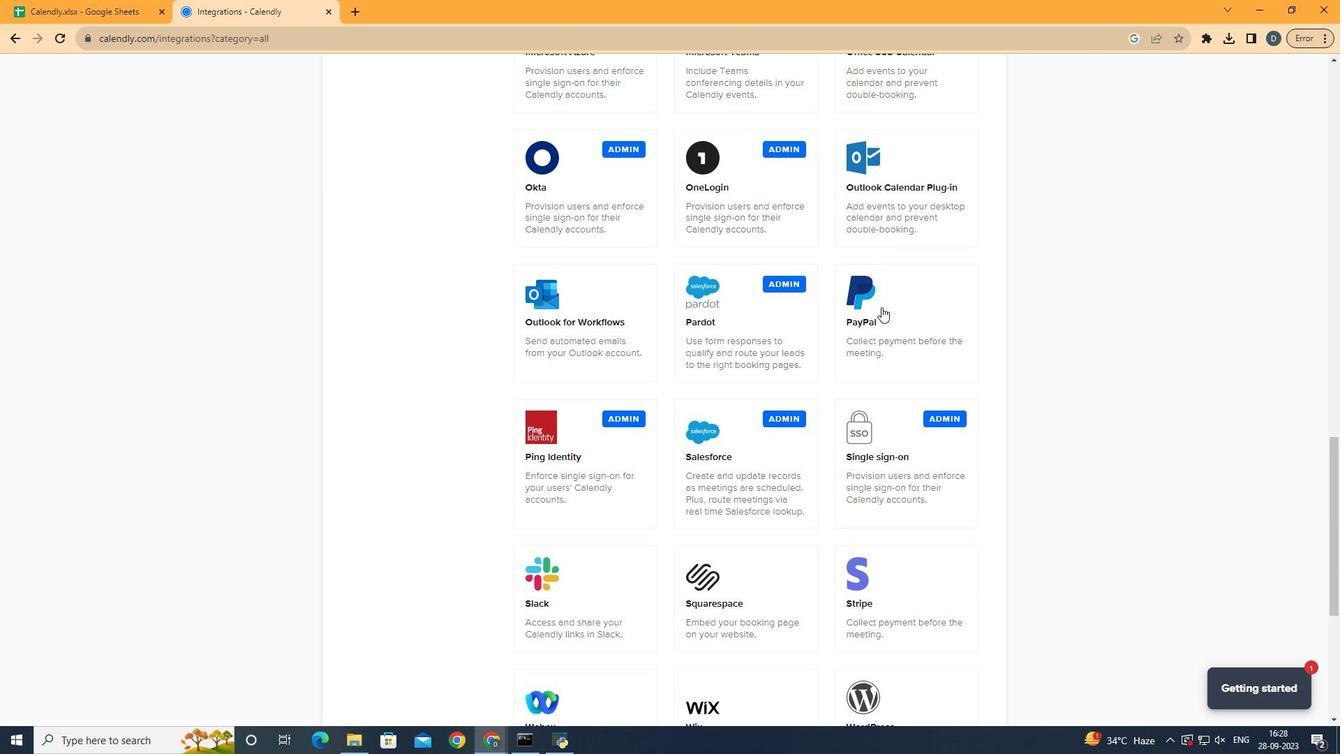 
Action: Mouse scrolled (881, 306) with delta (0, 0)
Screenshot: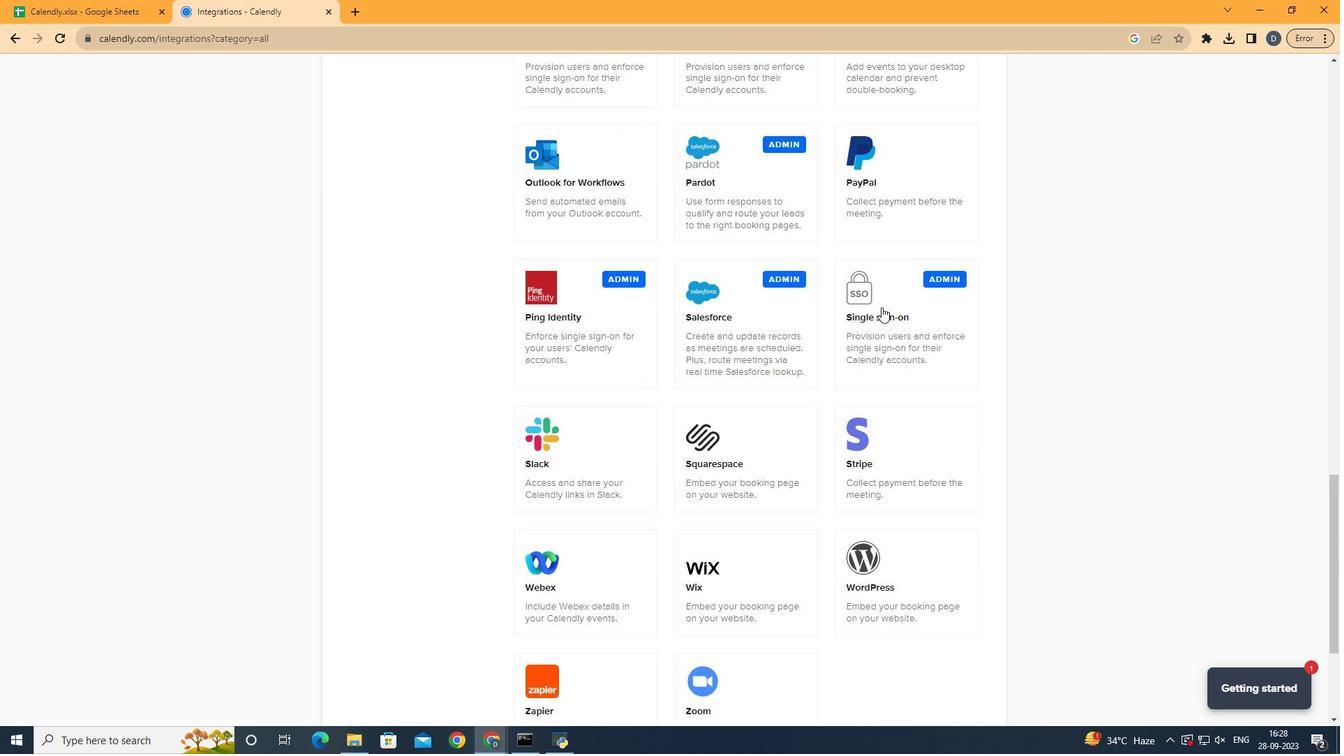 
Action: Mouse scrolled (881, 306) with delta (0, 0)
Screenshot: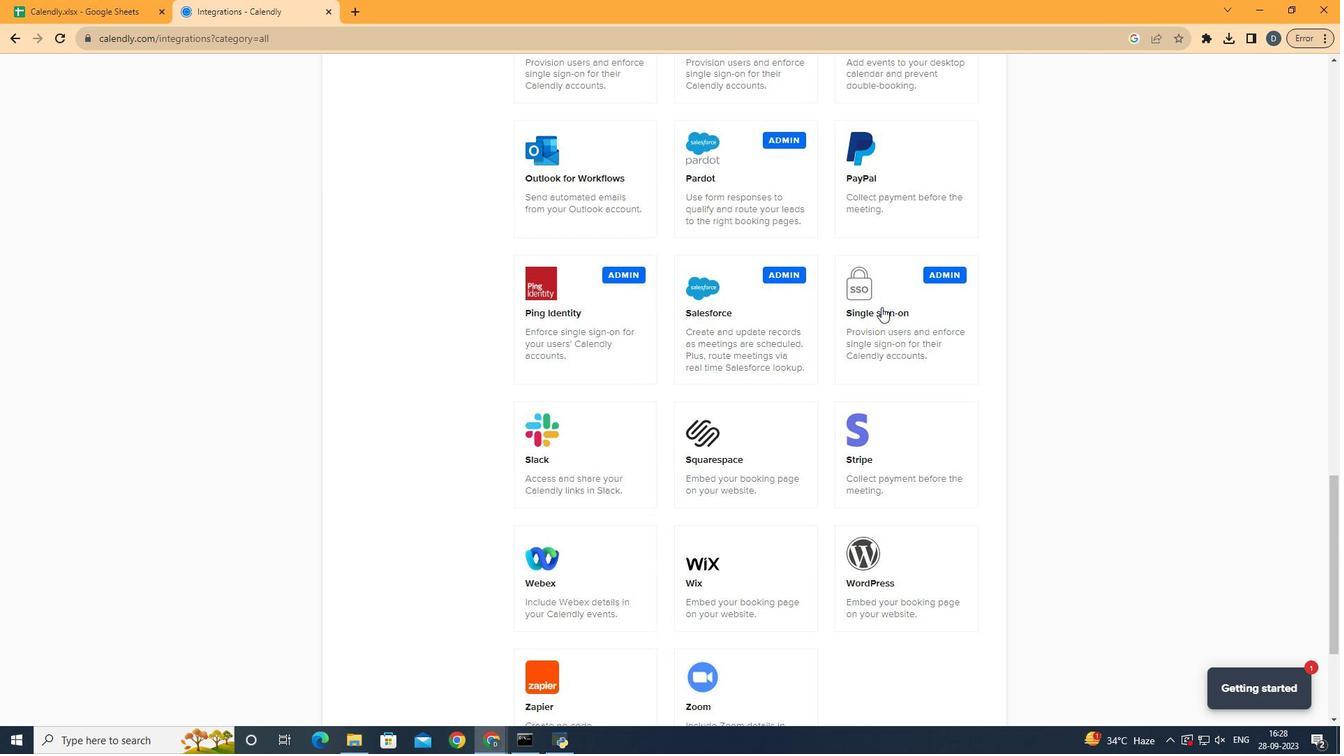 
Action: Mouse scrolled (881, 306) with delta (0, 0)
Screenshot: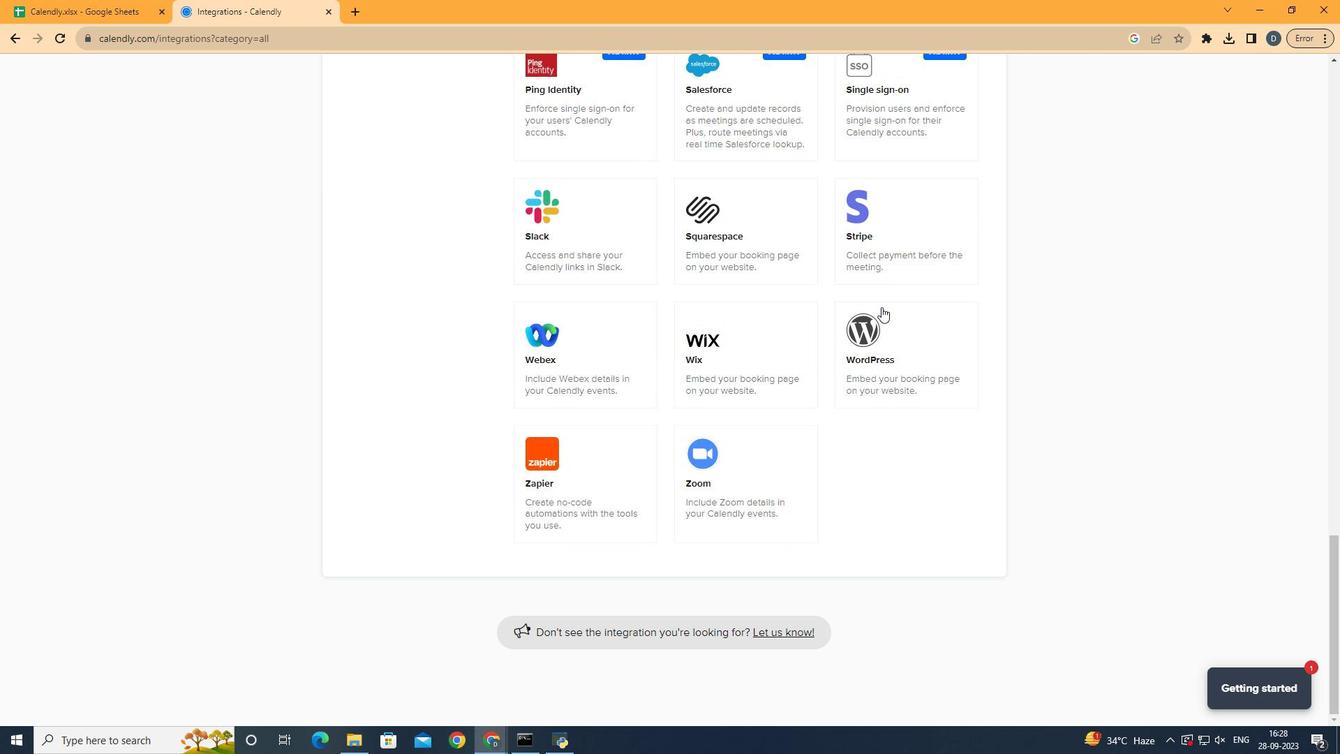 
Action: Mouse scrolled (881, 306) with delta (0, 0)
Screenshot: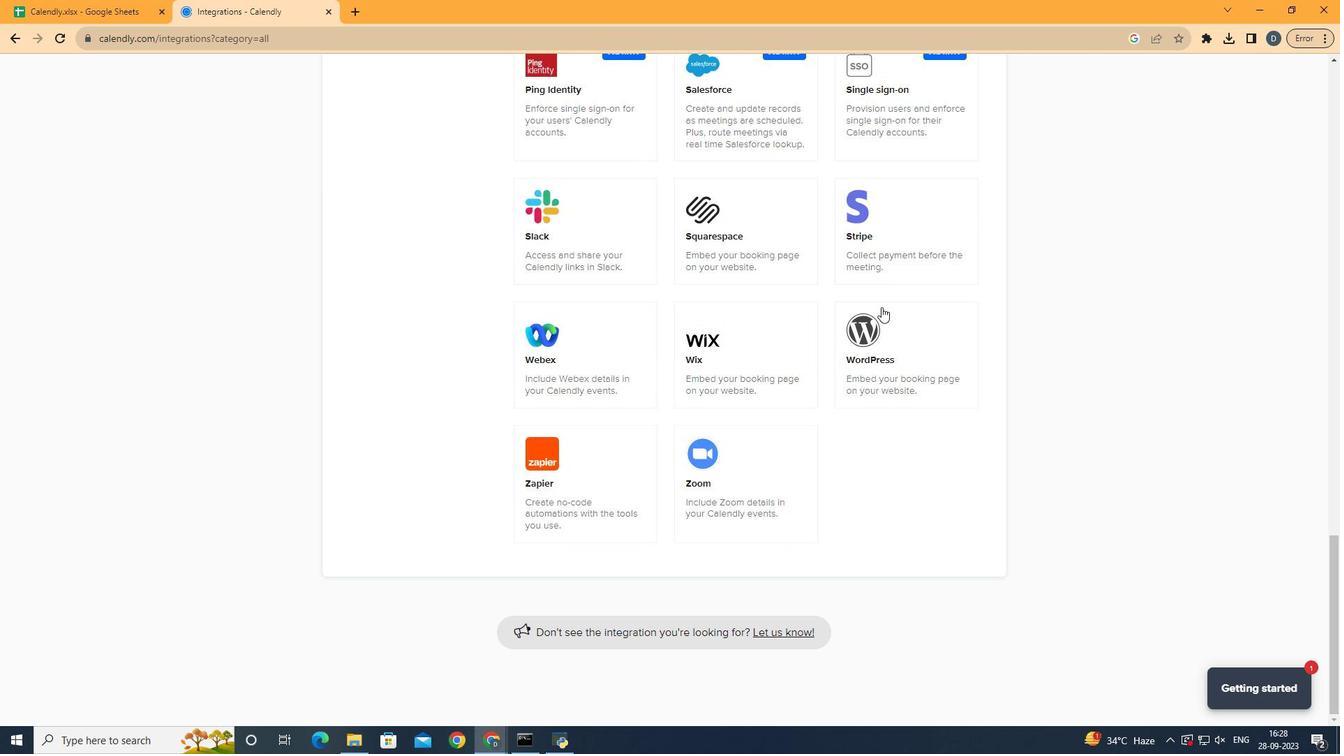 
Action: Mouse scrolled (881, 306) with delta (0, 0)
Screenshot: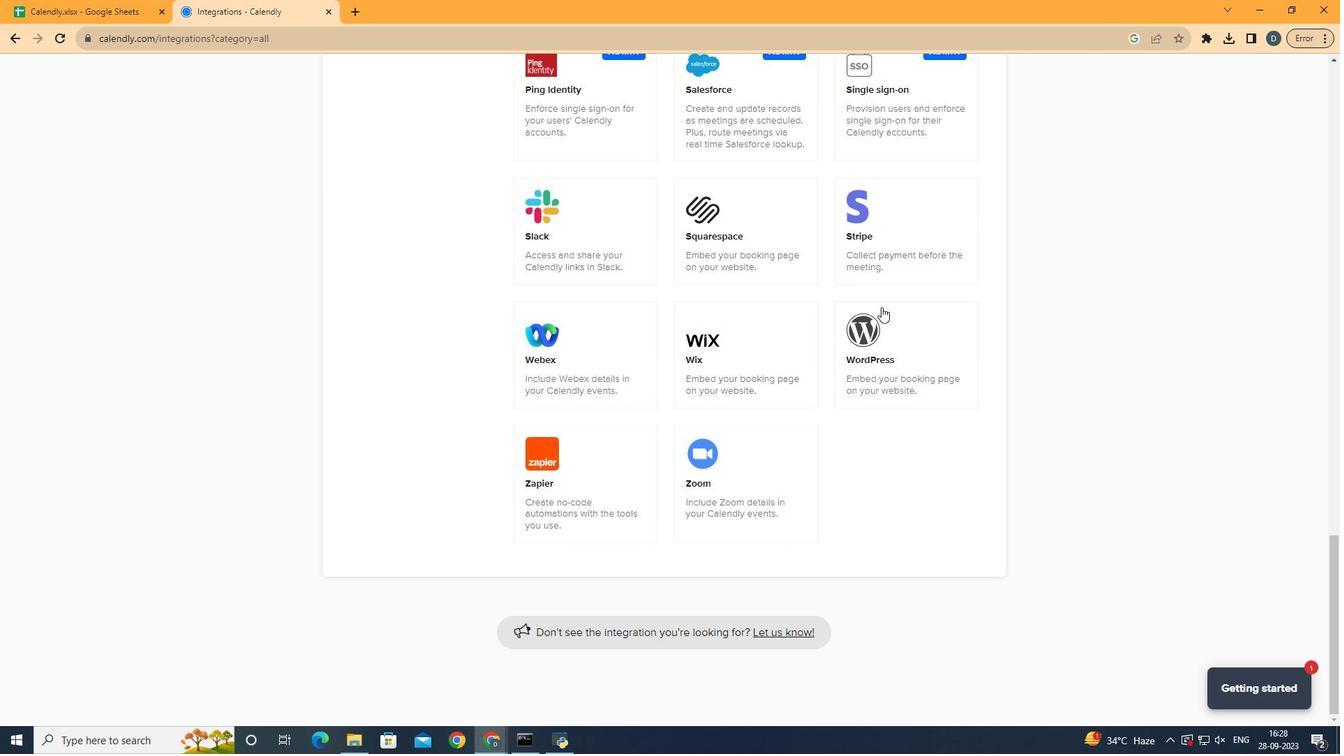 
Action: Mouse scrolled (881, 306) with delta (0, 0)
Screenshot: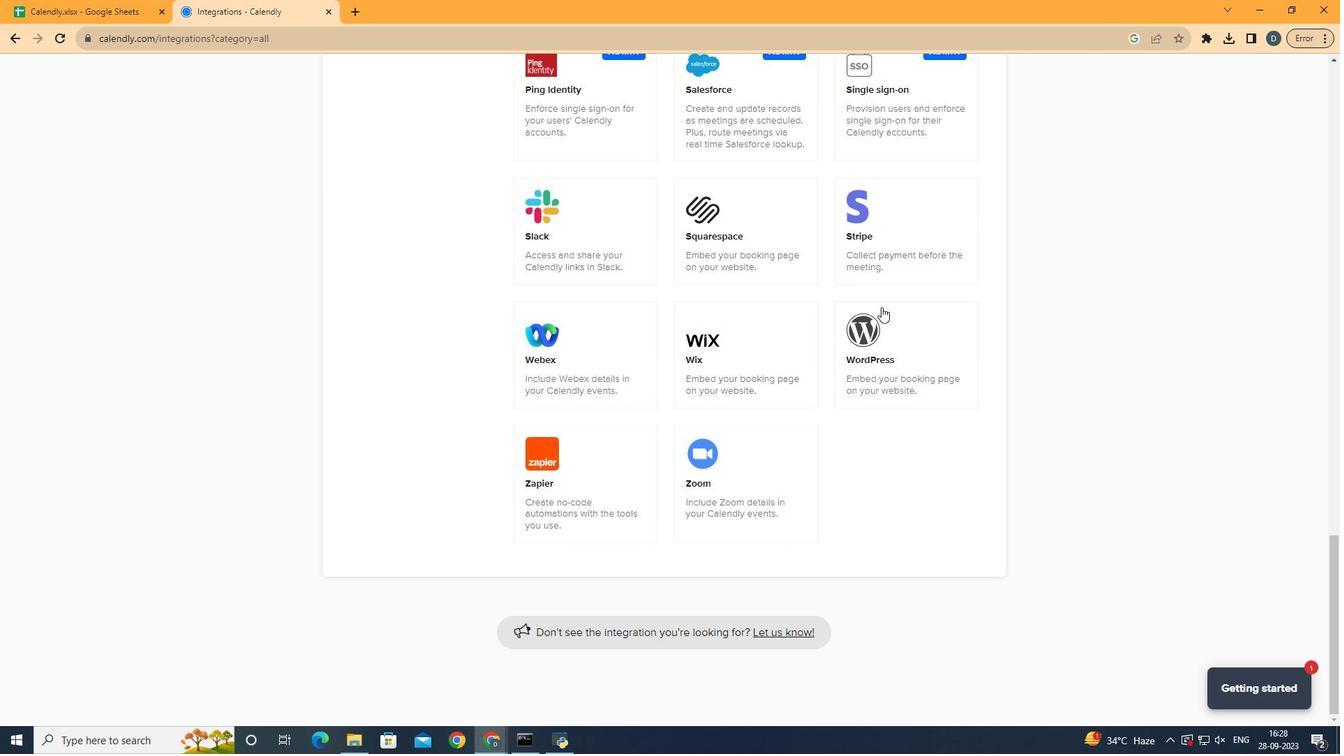
Action: Mouse scrolled (881, 306) with delta (0, 0)
Screenshot: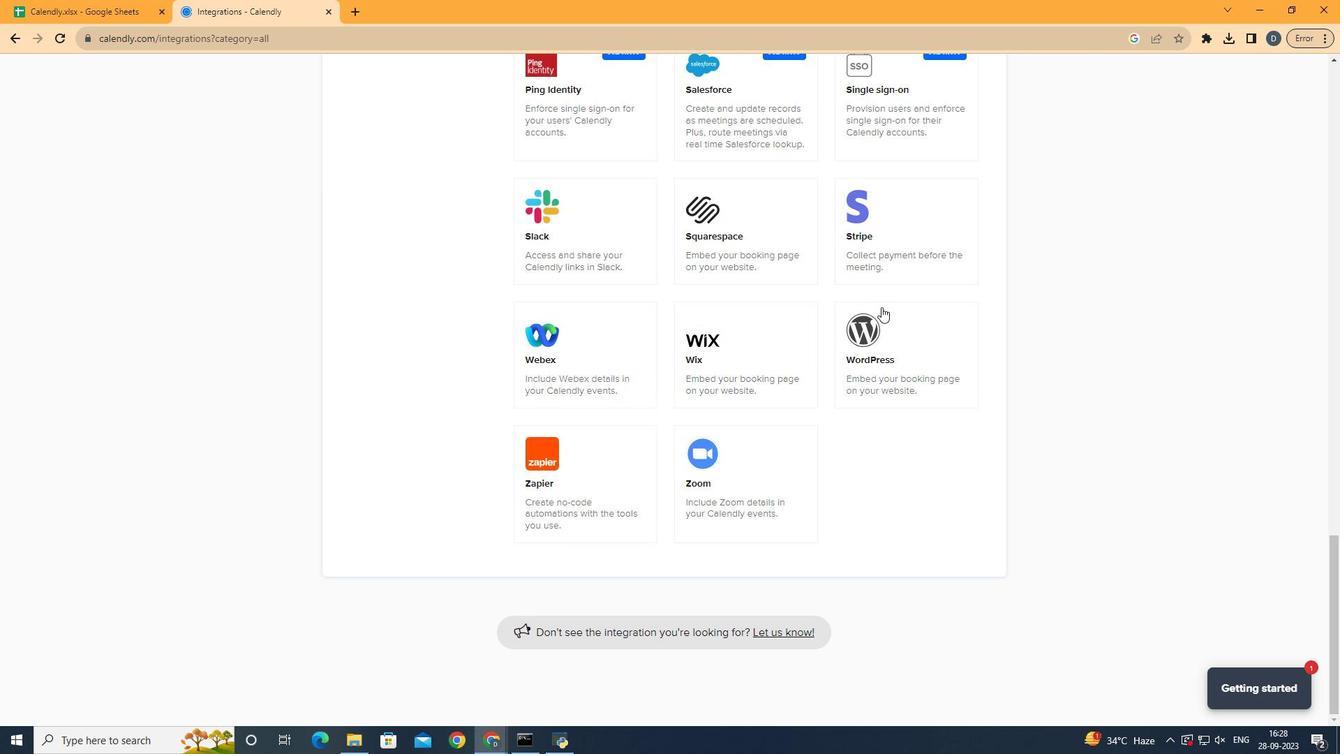 
Action: Mouse scrolled (881, 306) with delta (0, 0)
Screenshot: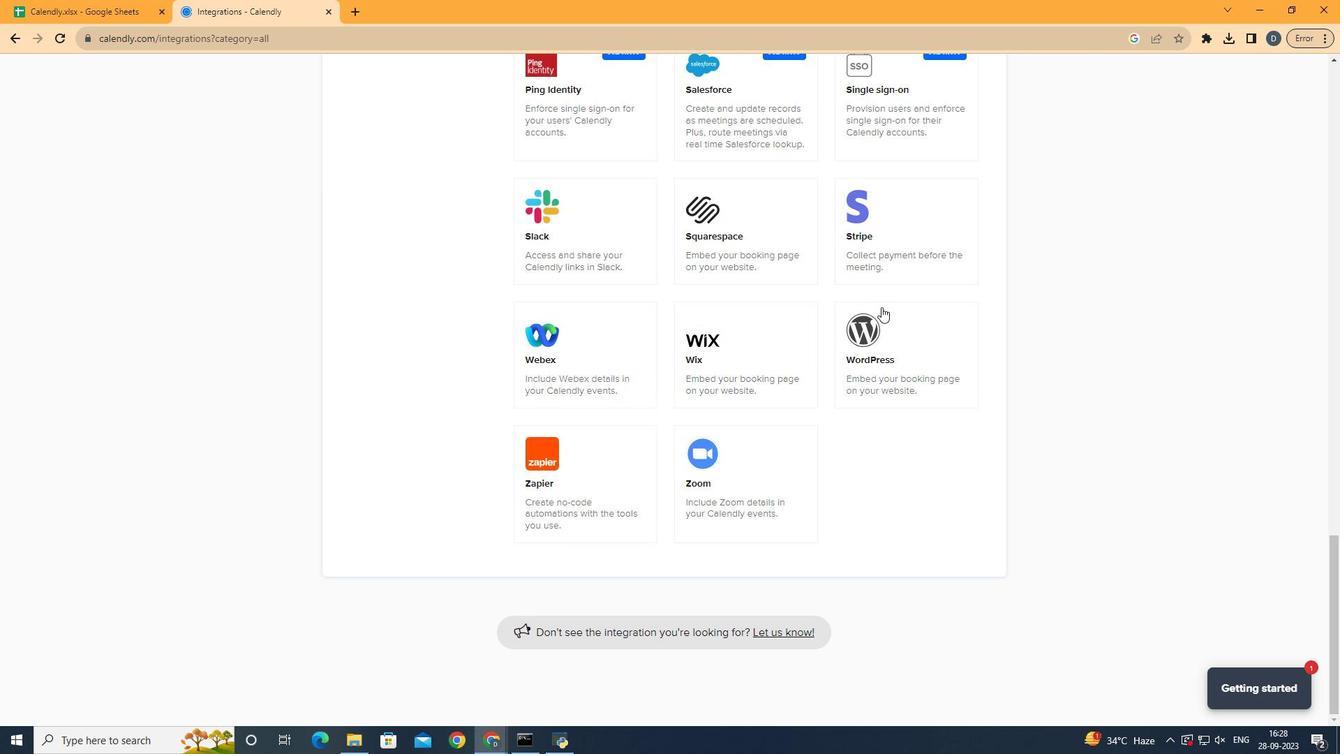 
Action: Mouse scrolled (881, 306) with delta (0, 0)
Screenshot: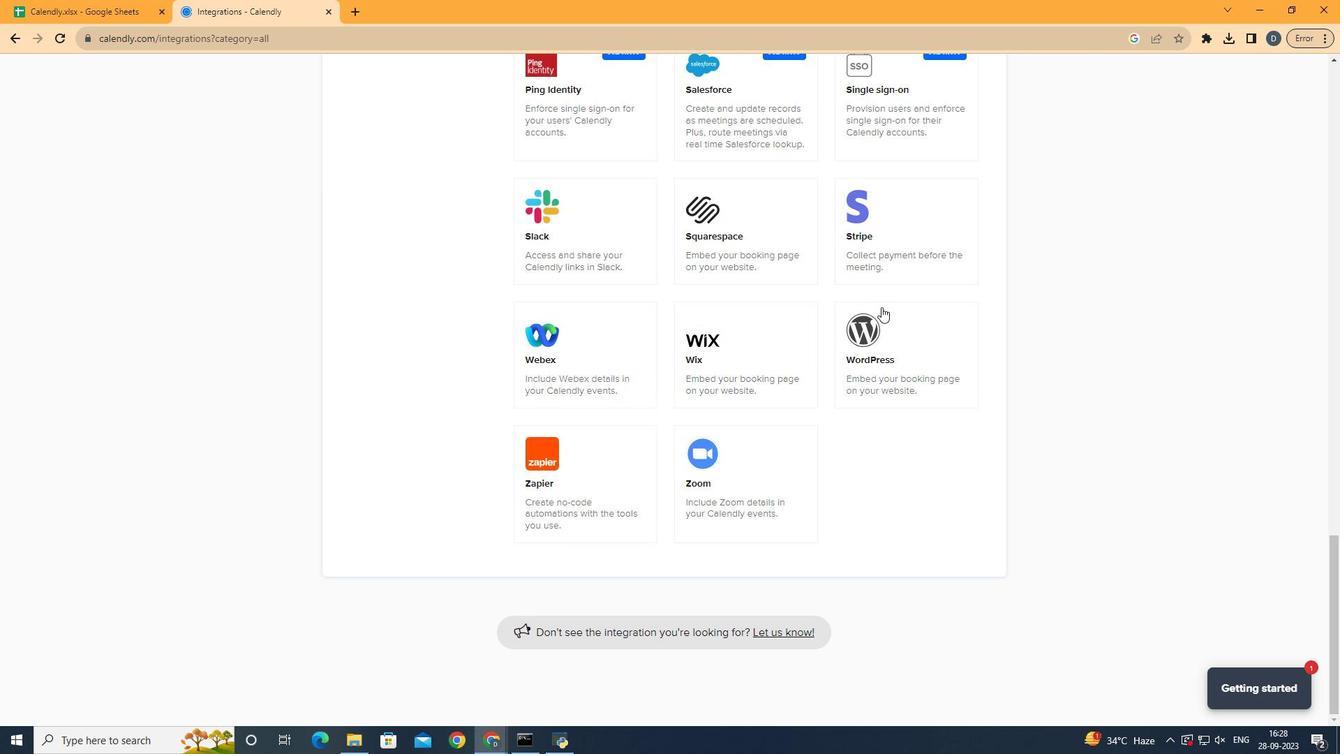 
Action: Mouse scrolled (881, 306) with delta (0, 0)
Screenshot: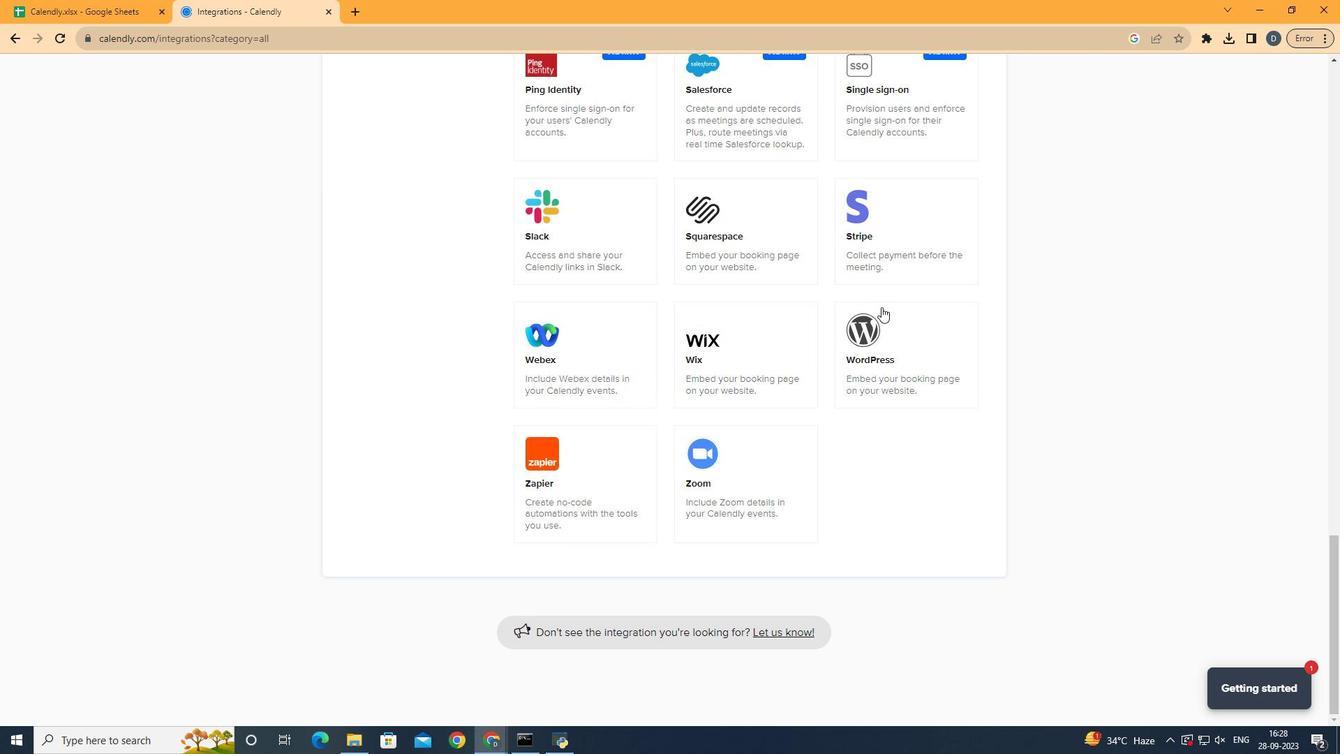 
Action: Mouse scrolled (881, 306) with delta (0, 0)
Screenshot: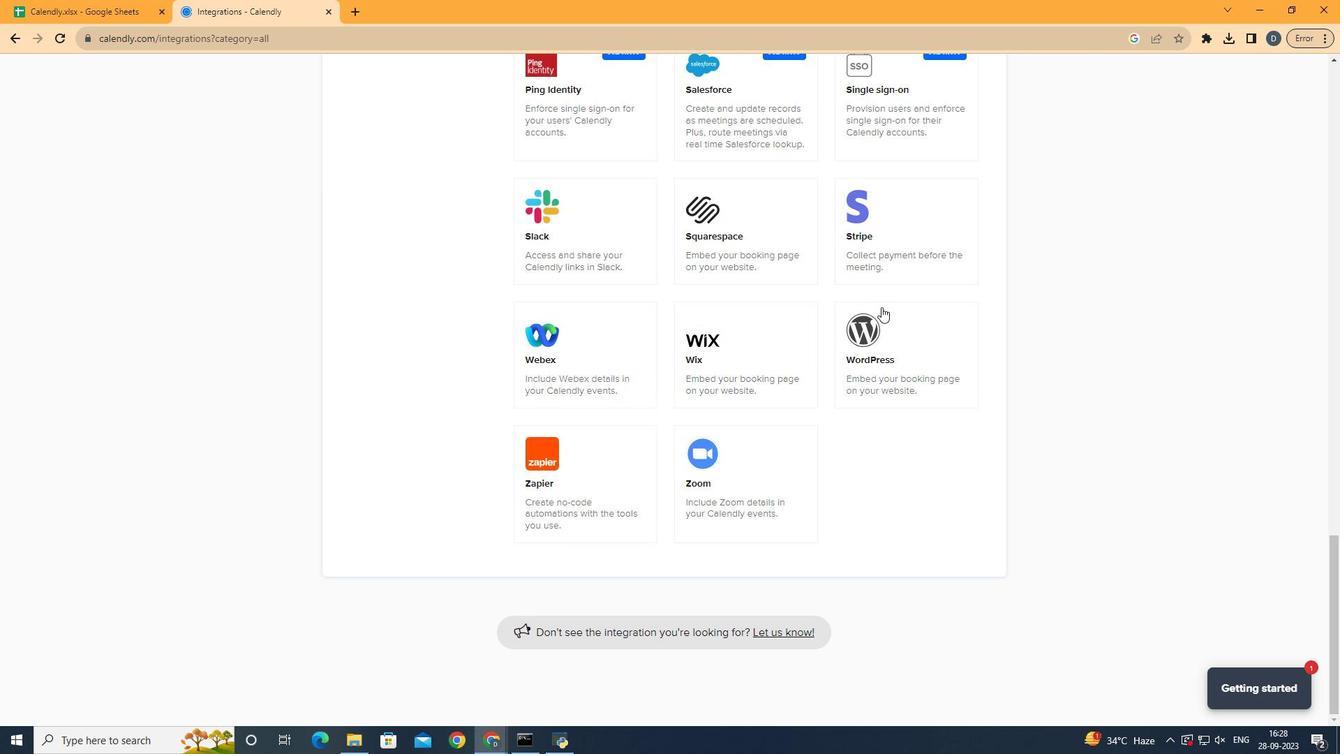 
Action: Mouse scrolled (881, 306) with delta (0, 0)
Screenshot: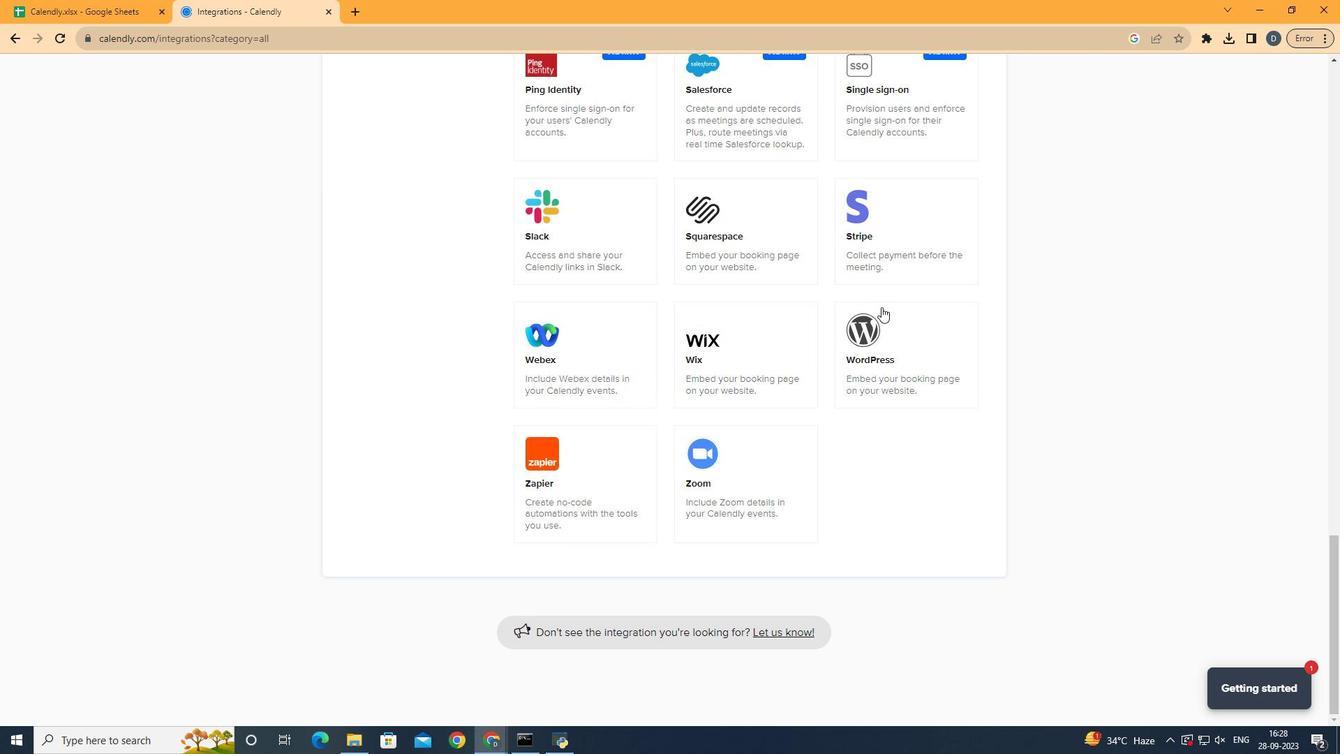 
